 Task: Reply to email with the signature Angela Wright with the subject 'Request for a phone call' from softage.1@softage.net with the message 'Could you please provide feedback on the latest version of the website prototype?'
Action: Mouse moved to (1156, 279)
Screenshot: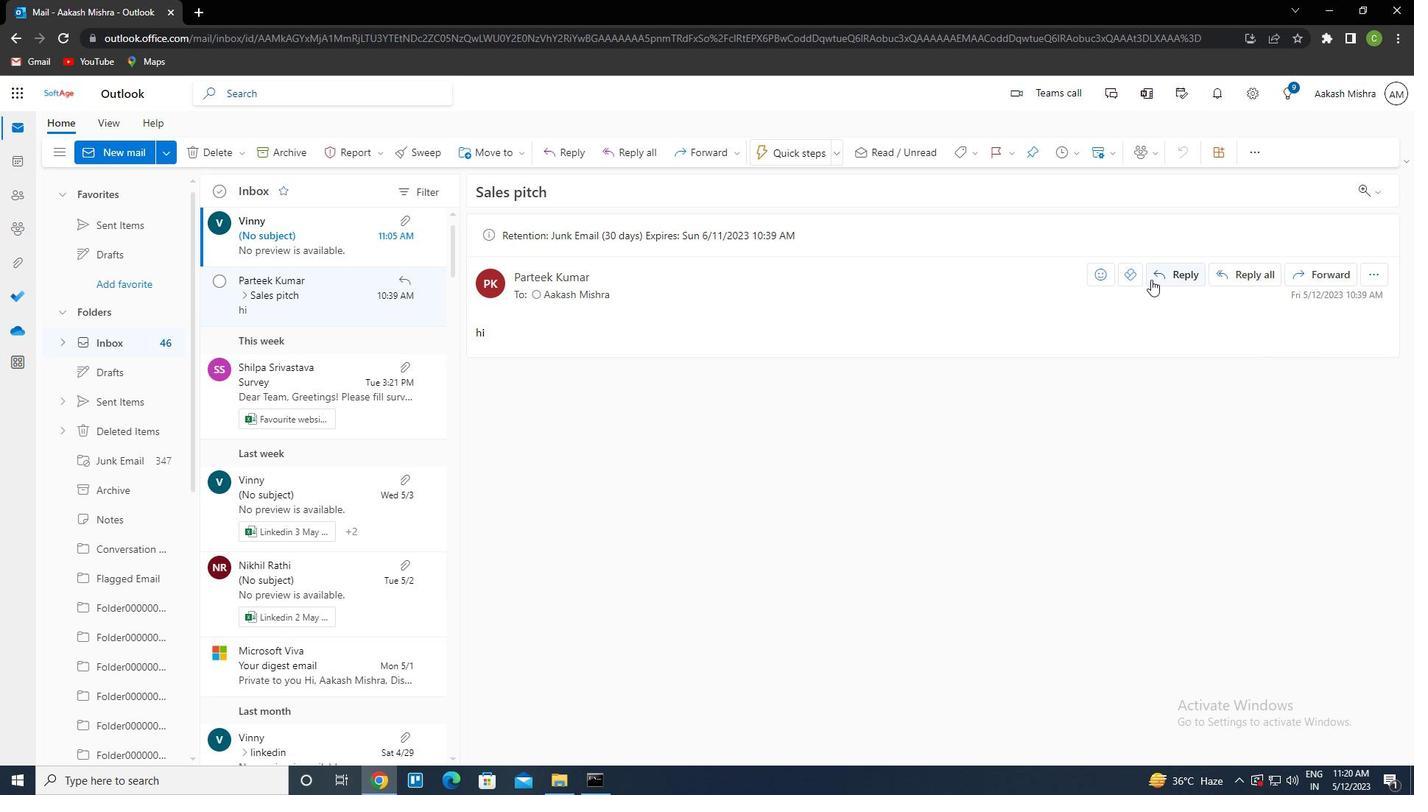 
Action: Mouse pressed left at (1156, 279)
Screenshot: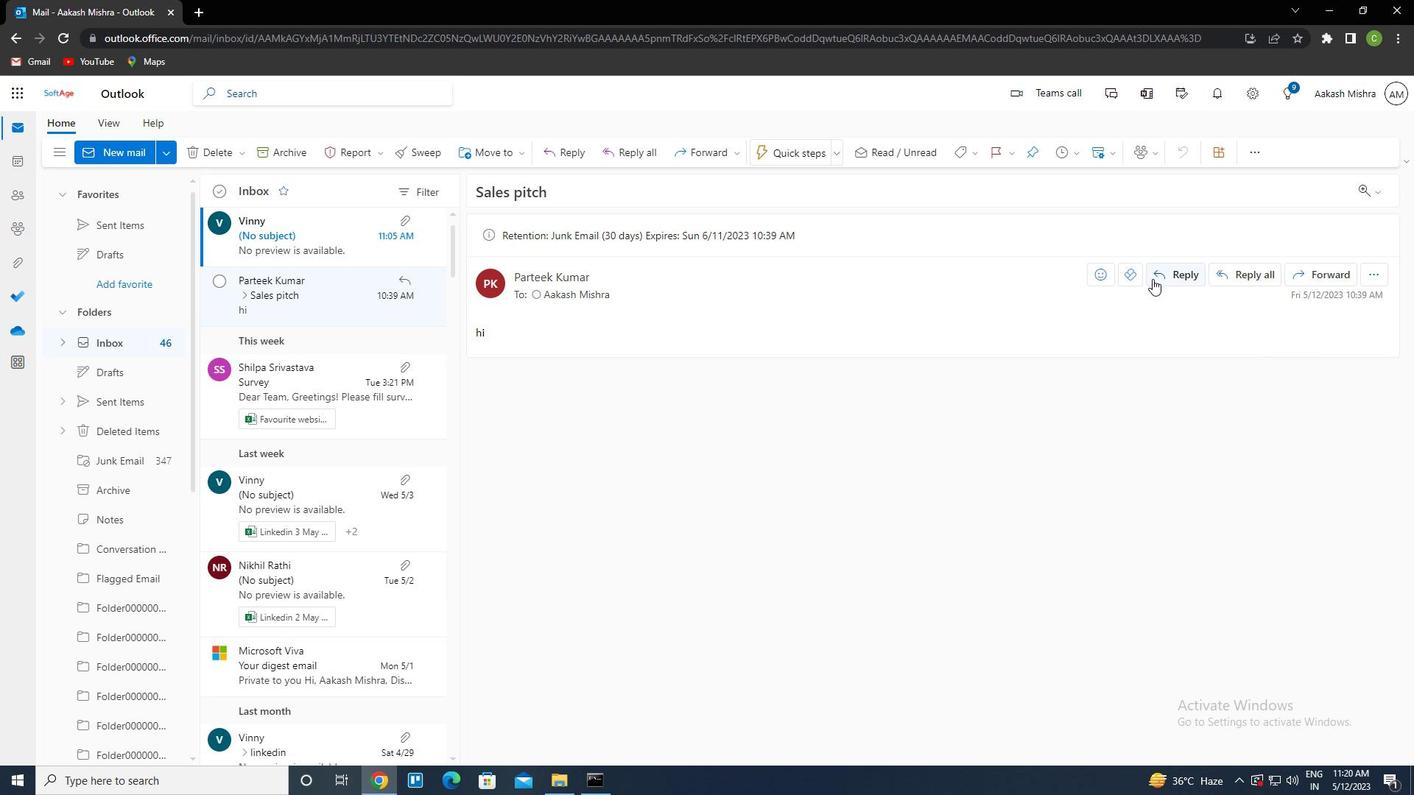 
Action: Mouse moved to (958, 155)
Screenshot: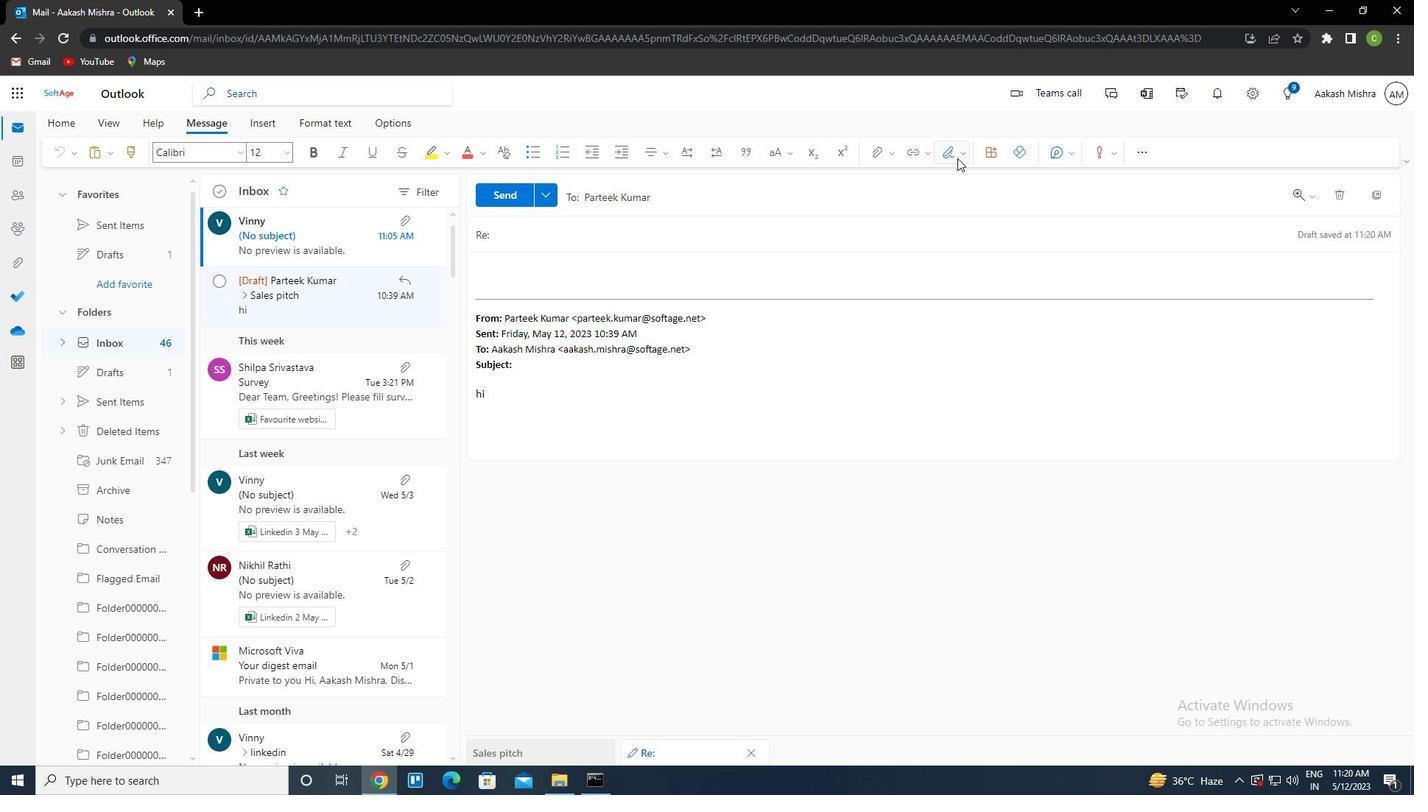 
Action: Mouse pressed left at (958, 155)
Screenshot: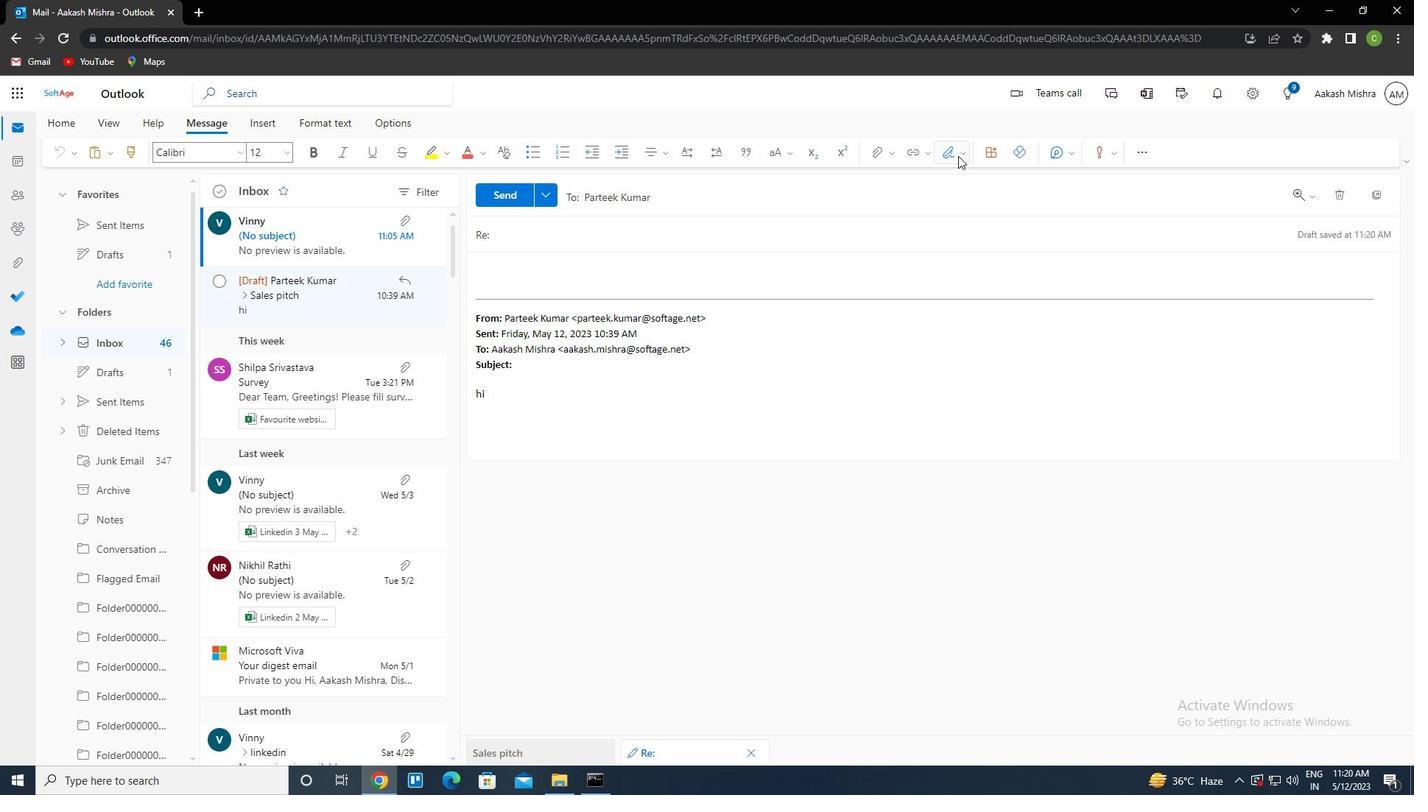 
Action: Mouse moved to (913, 452)
Screenshot: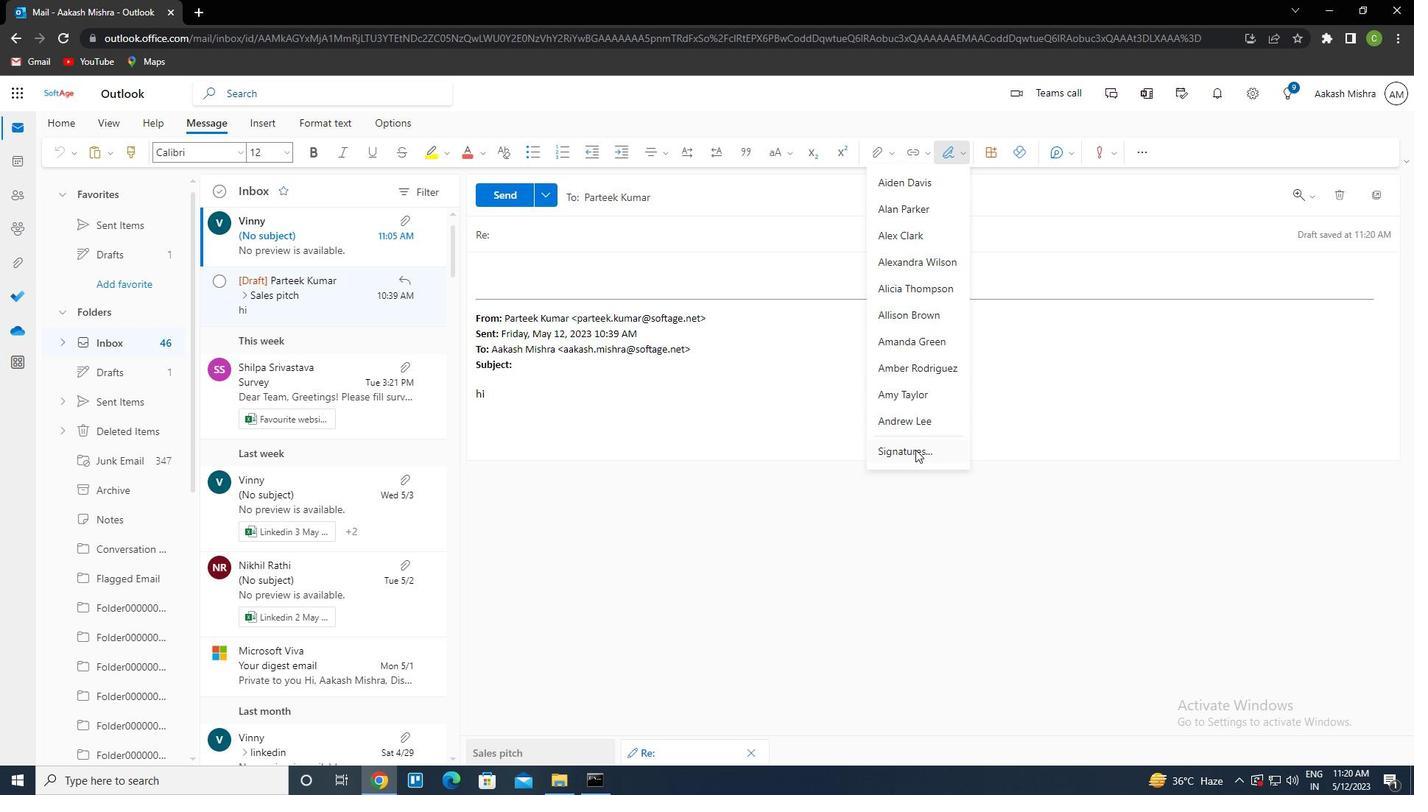 
Action: Mouse pressed left at (913, 452)
Screenshot: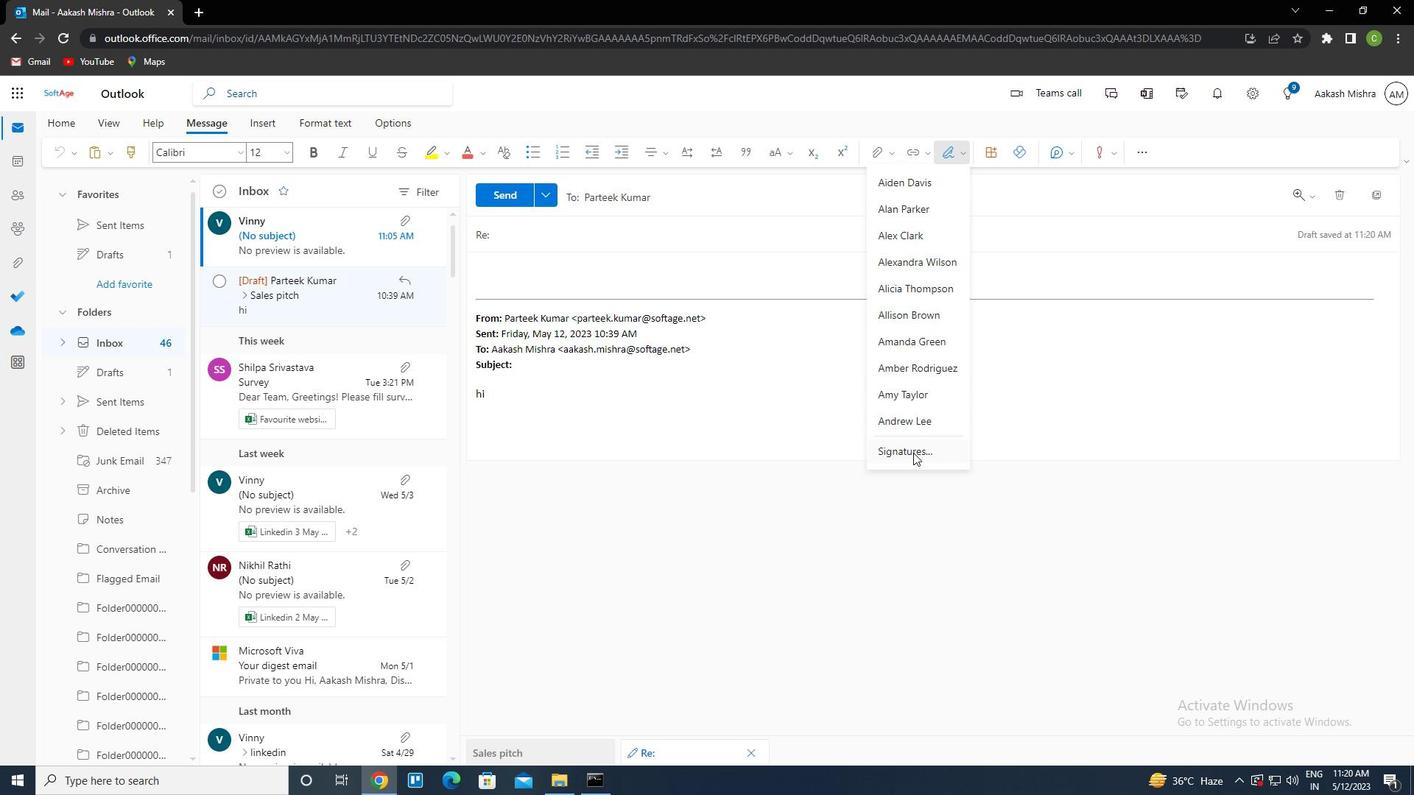 
Action: Mouse moved to (608, 240)
Screenshot: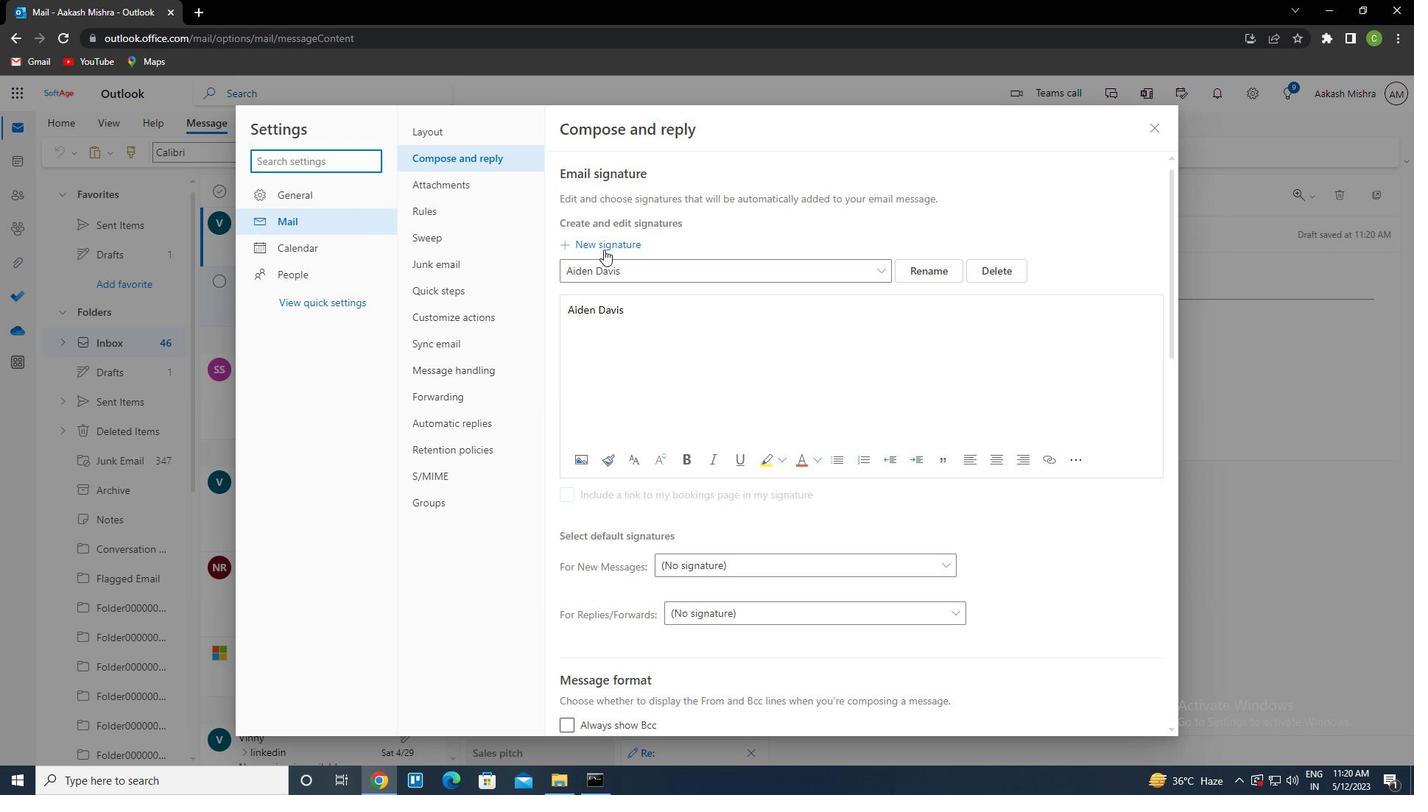 
Action: Mouse pressed left at (608, 240)
Screenshot: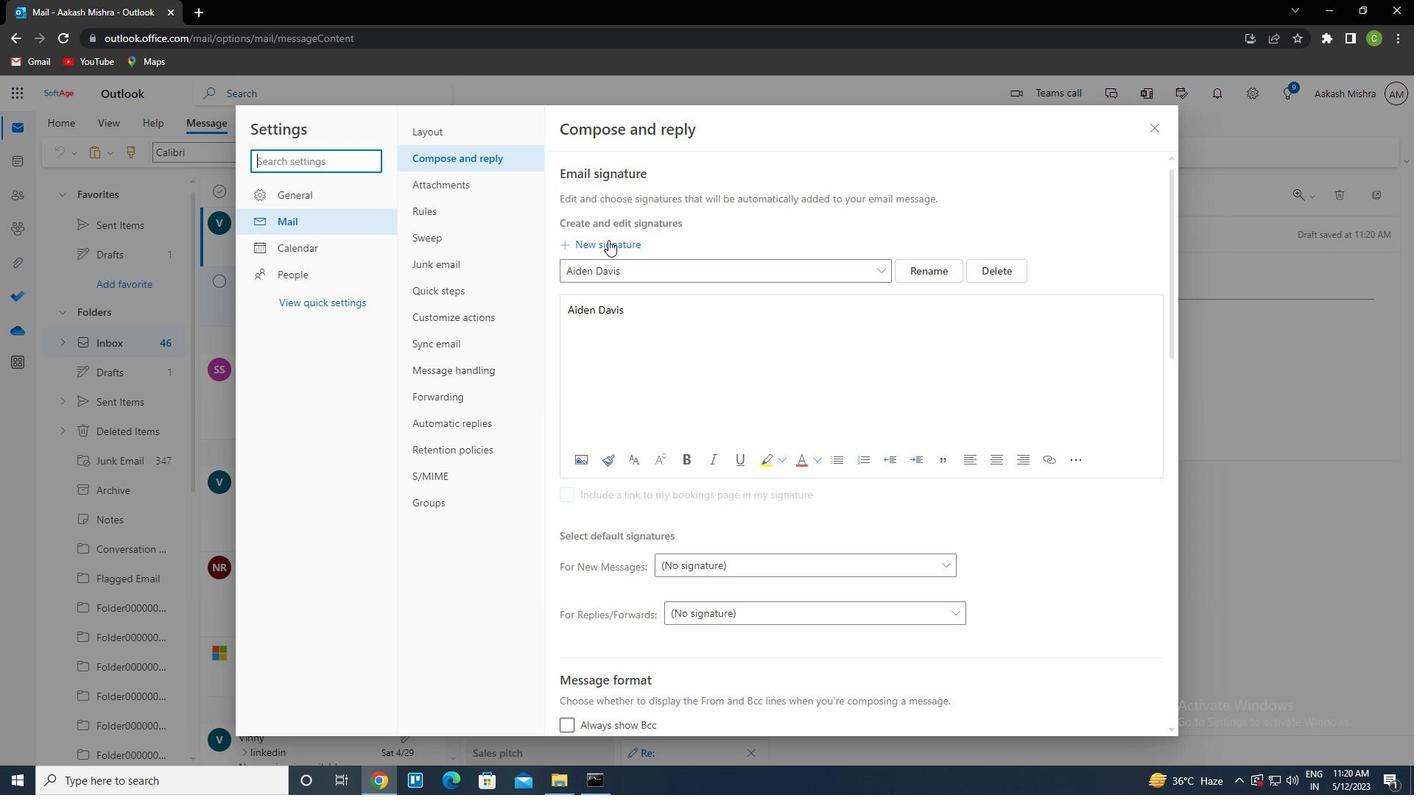 
Action: Mouse moved to (614, 268)
Screenshot: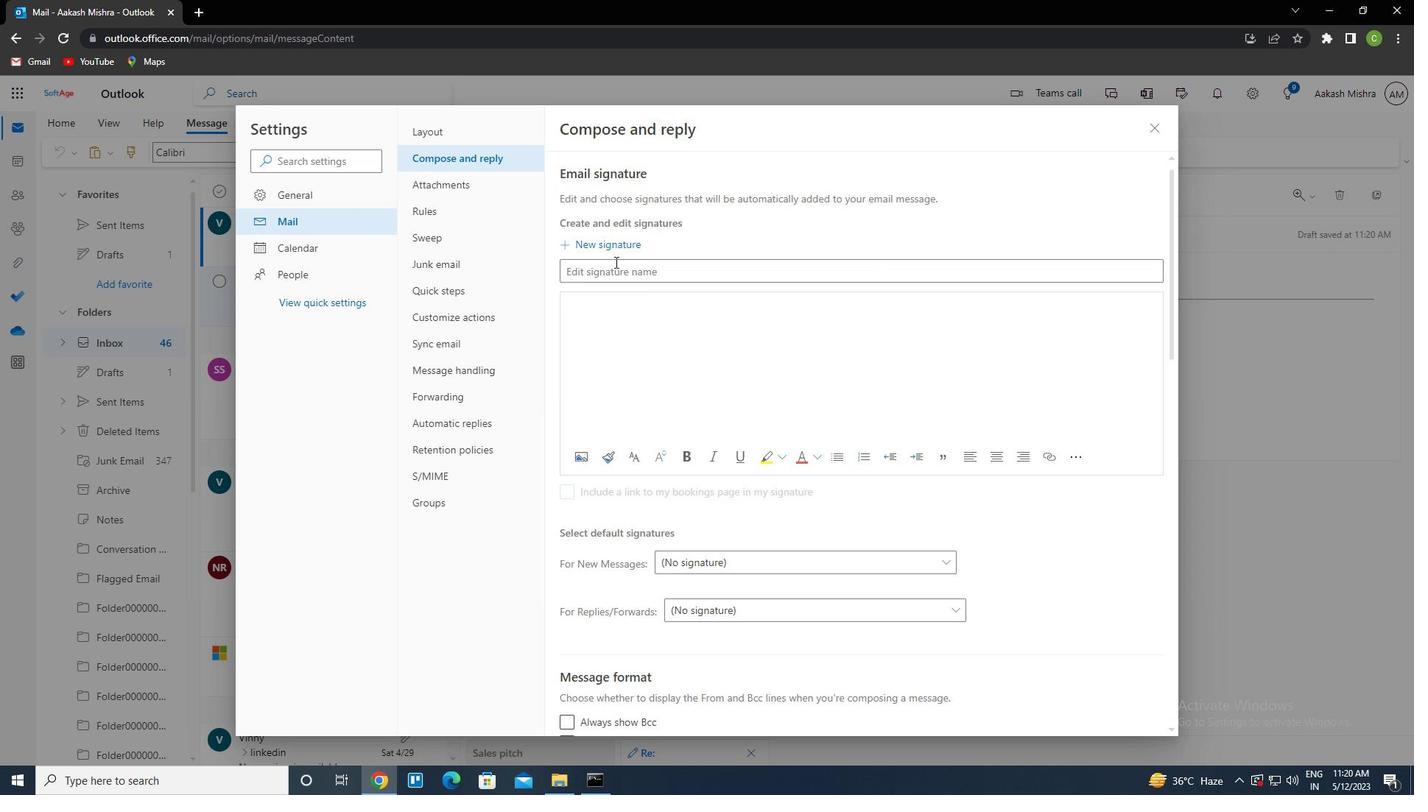 
Action: Mouse pressed left at (614, 268)
Screenshot: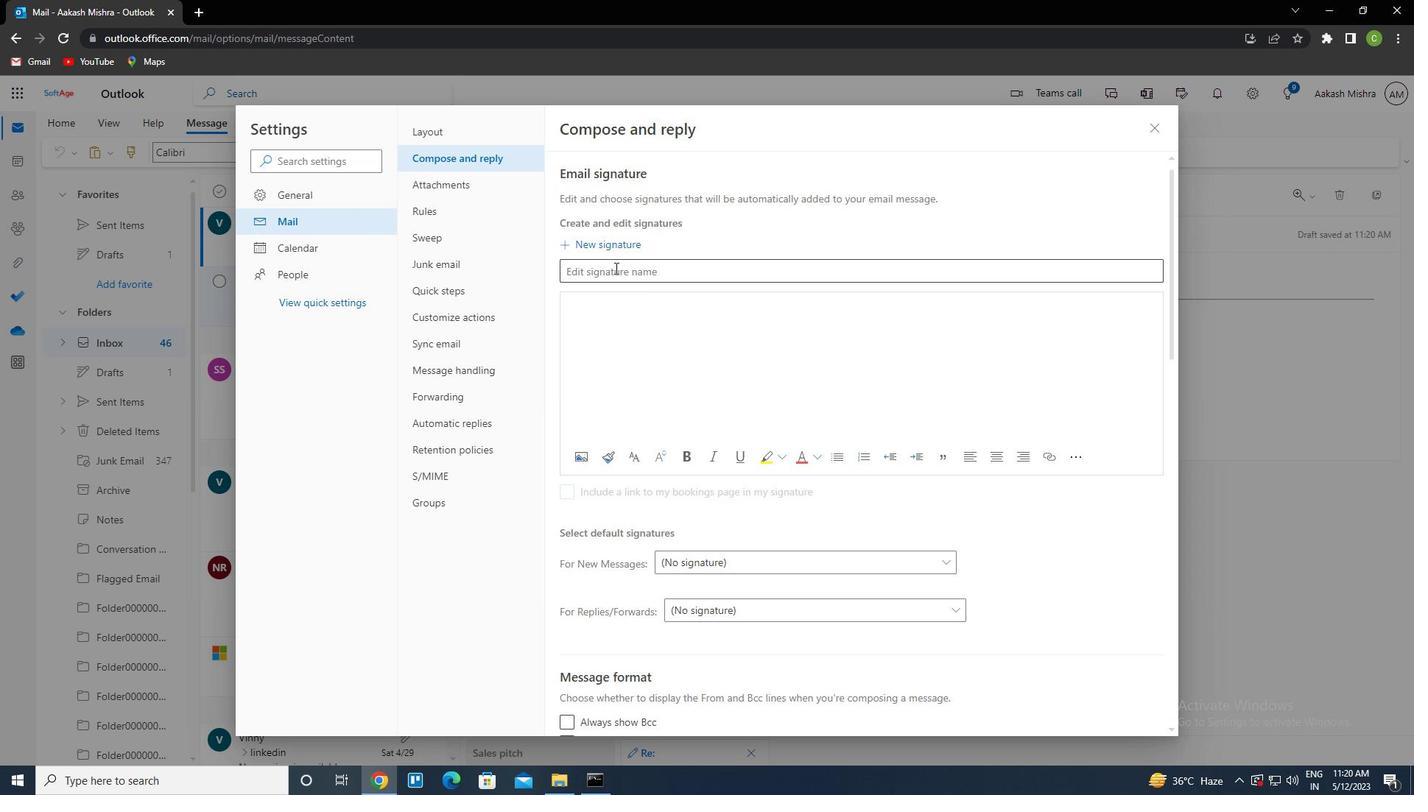 
Action: Mouse moved to (610, 267)
Screenshot: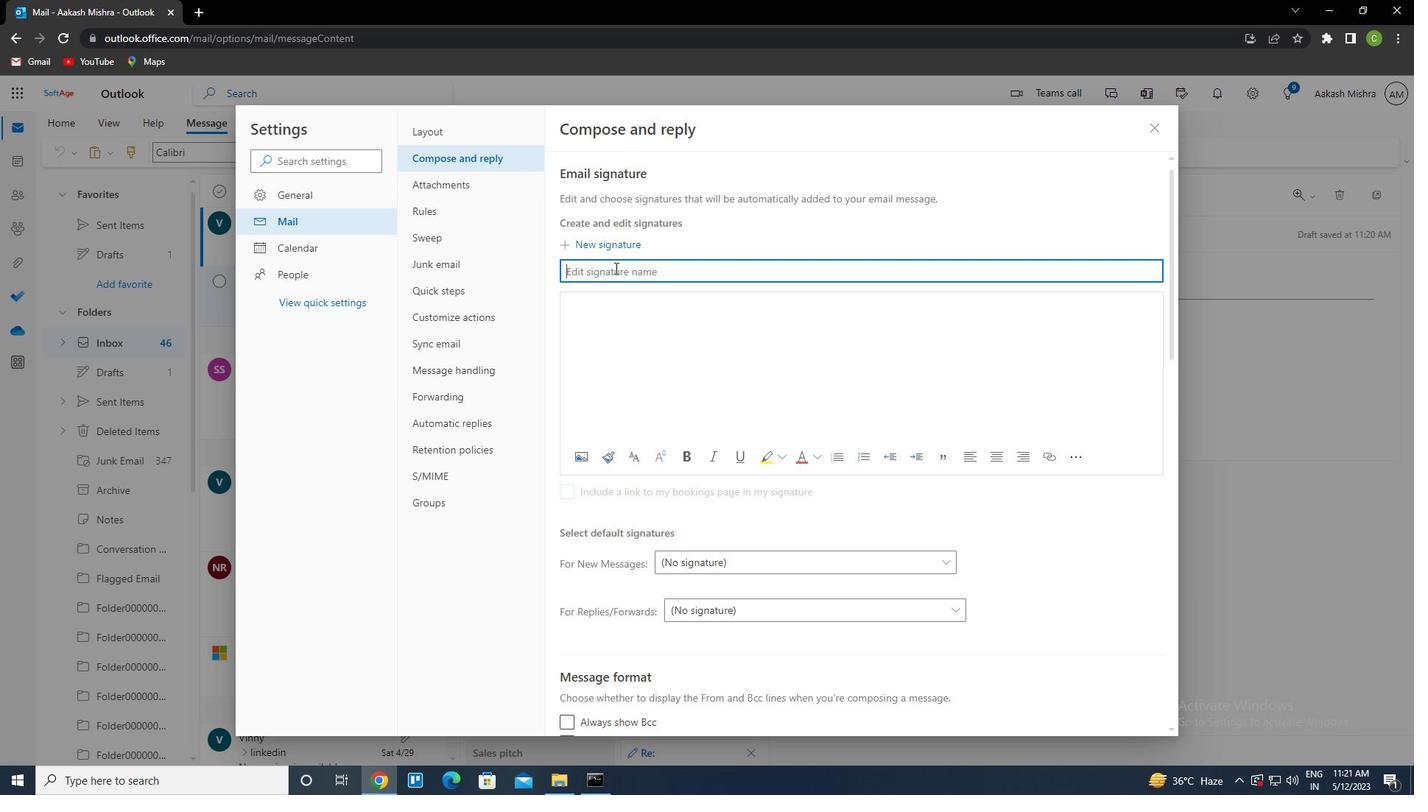 
Action: Key pressed <Key.caps_lock>a<Key.caps_lock>ngela<Key.space><Key.caps_lock>w<Key.caps_lock>right
Screenshot: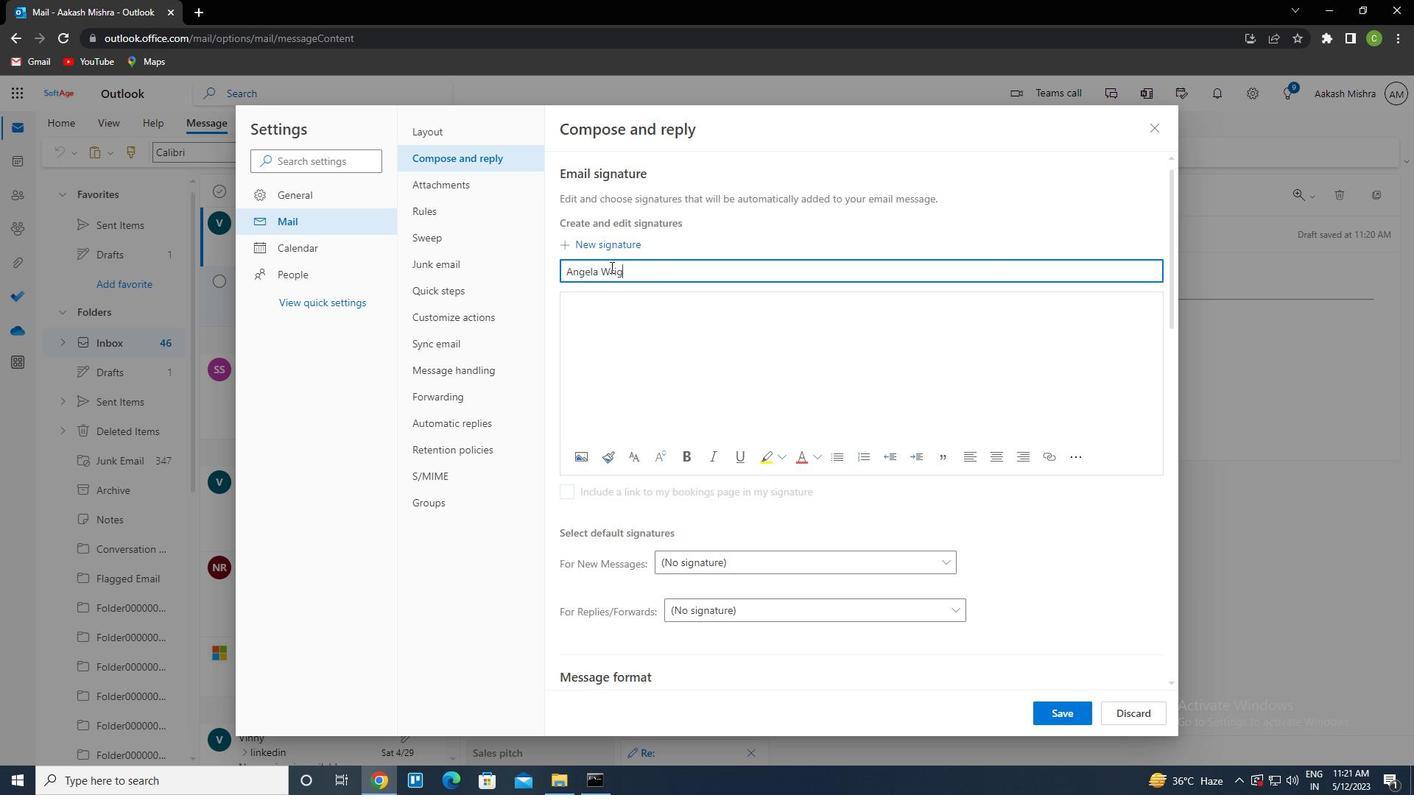 
Action: Mouse moved to (639, 311)
Screenshot: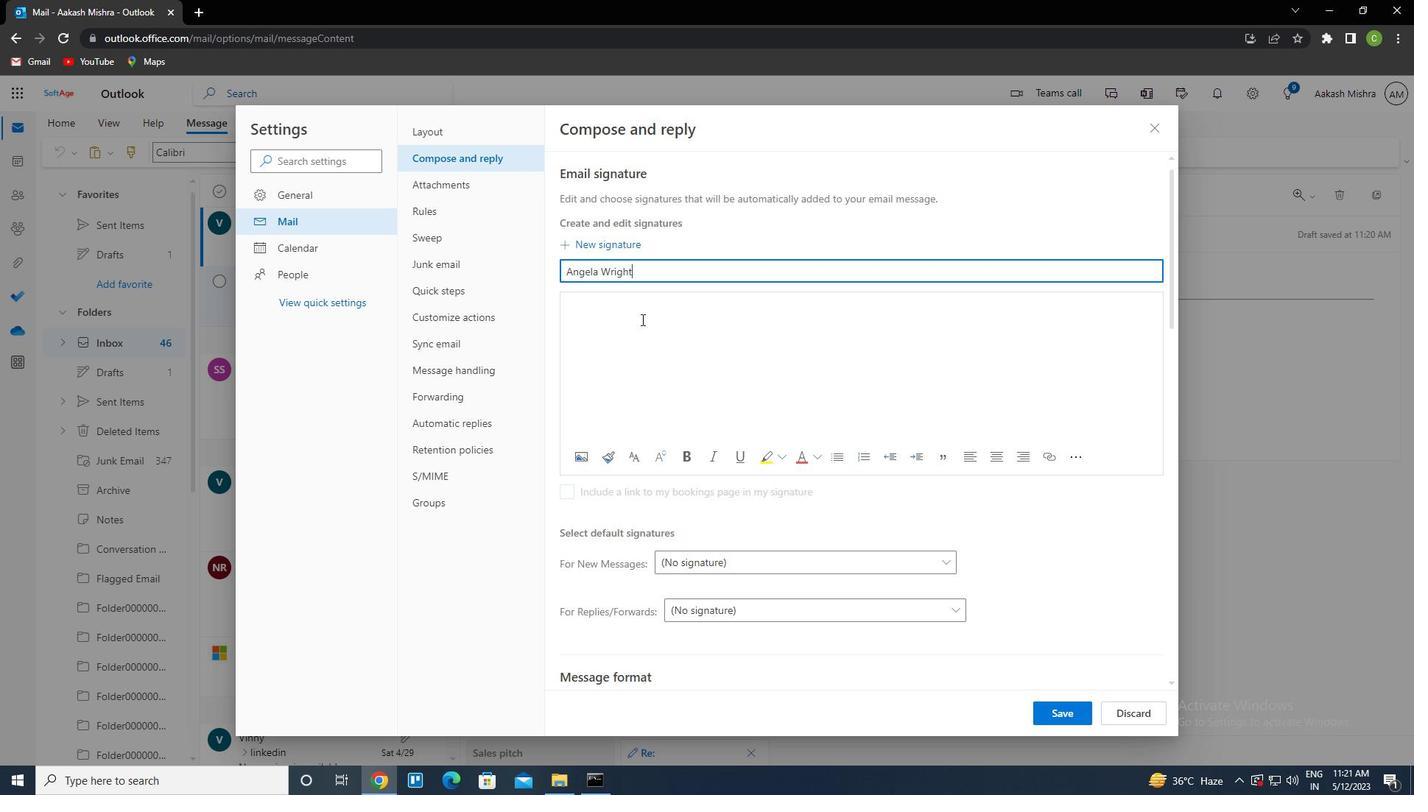 
Action: Mouse pressed left at (639, 311)
Screenshot: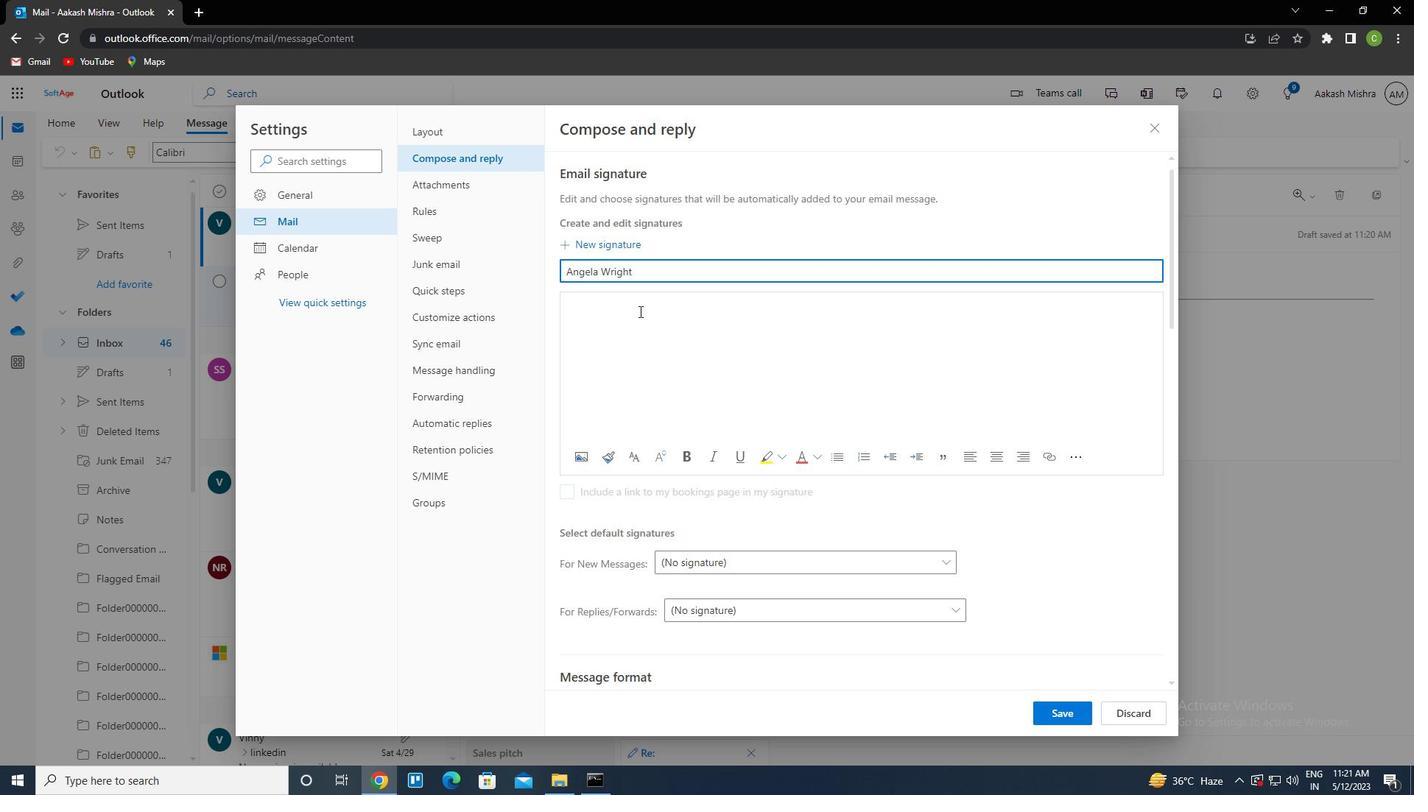 
Action: Key pressed <Key.caps_lock>a<Key.caps_lock>ngela<Key.space><Key.caps_lock>w<Key.caps_lock>right
Screenshot: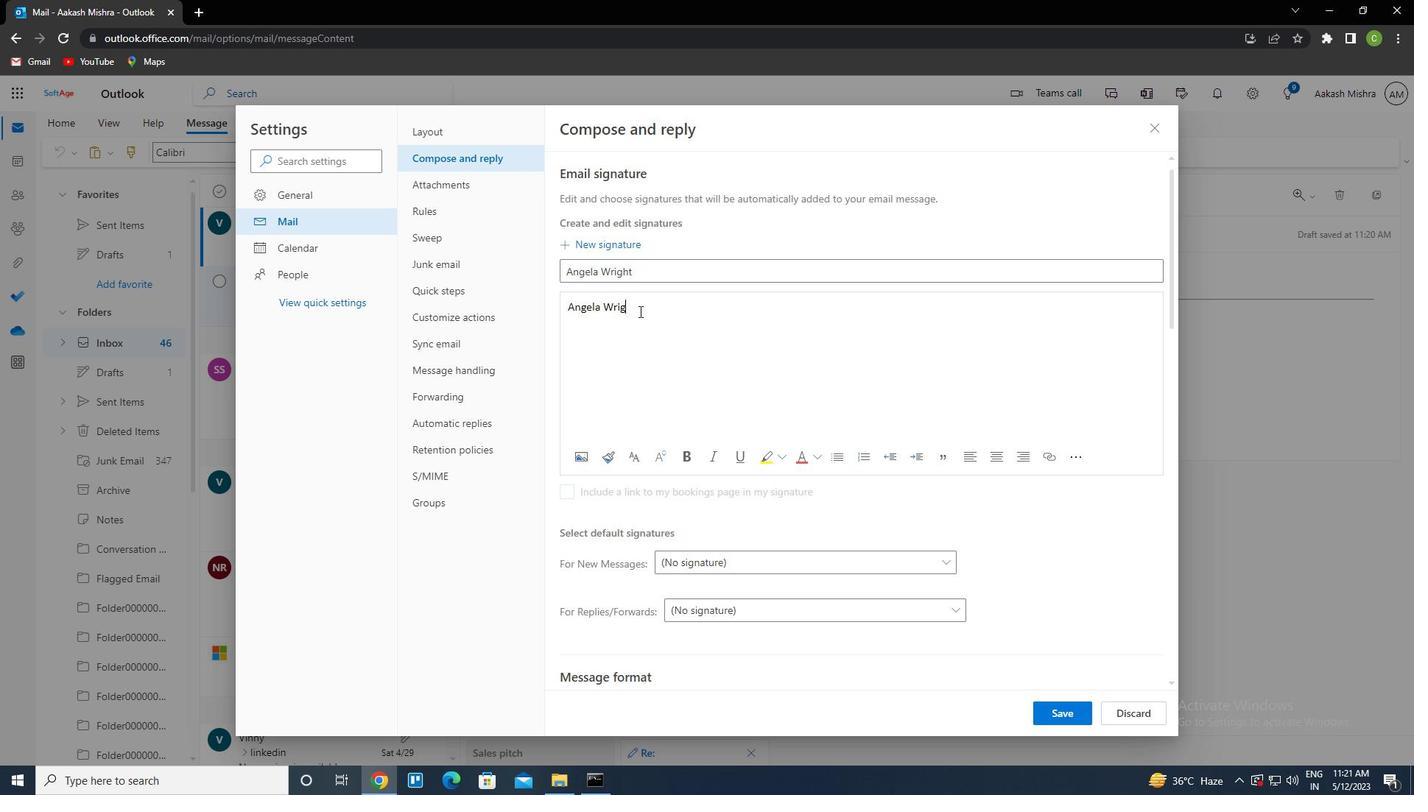 
Action: Mouse moved to (1047, 708)
Screenshot: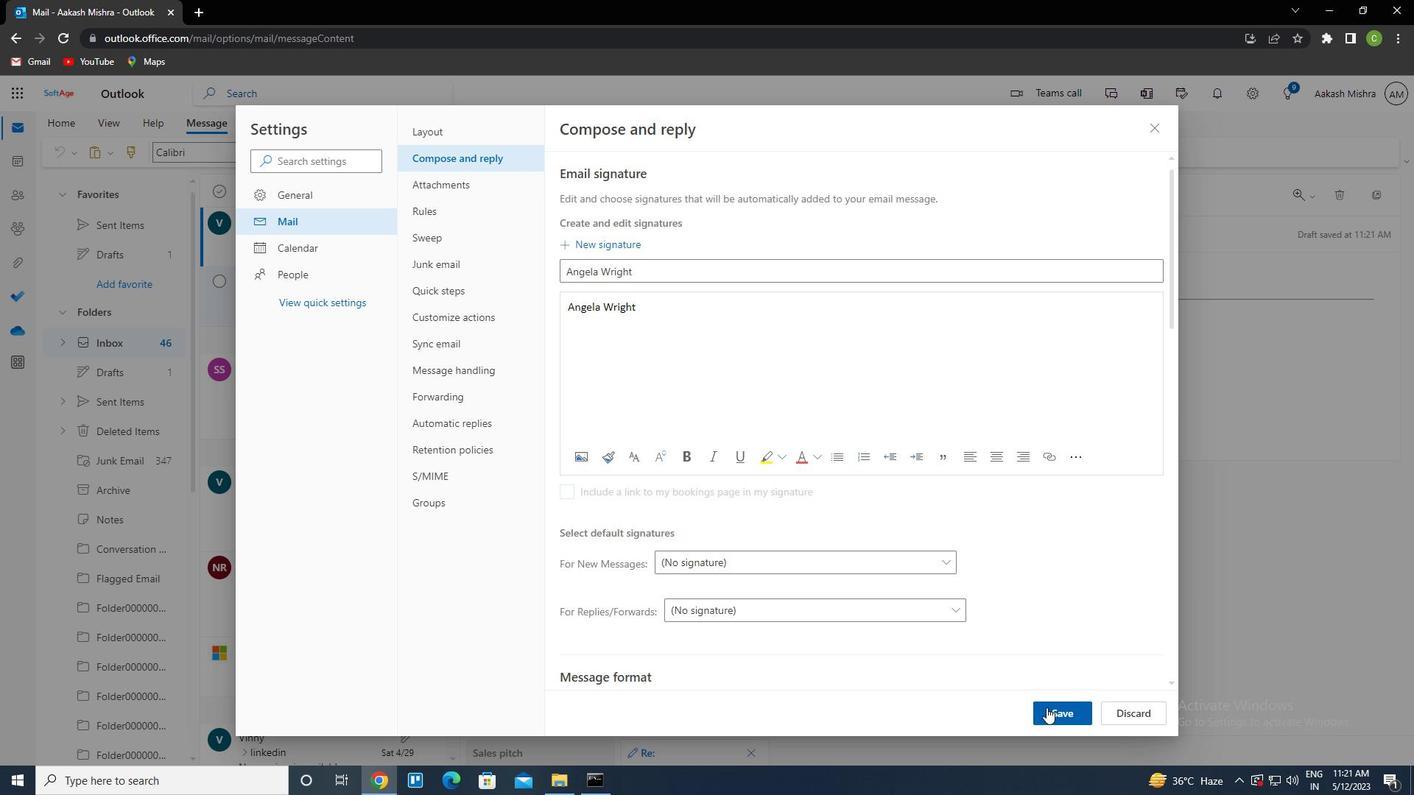 
Action: Mouse pressed left at (1047, 708)
Screenshot: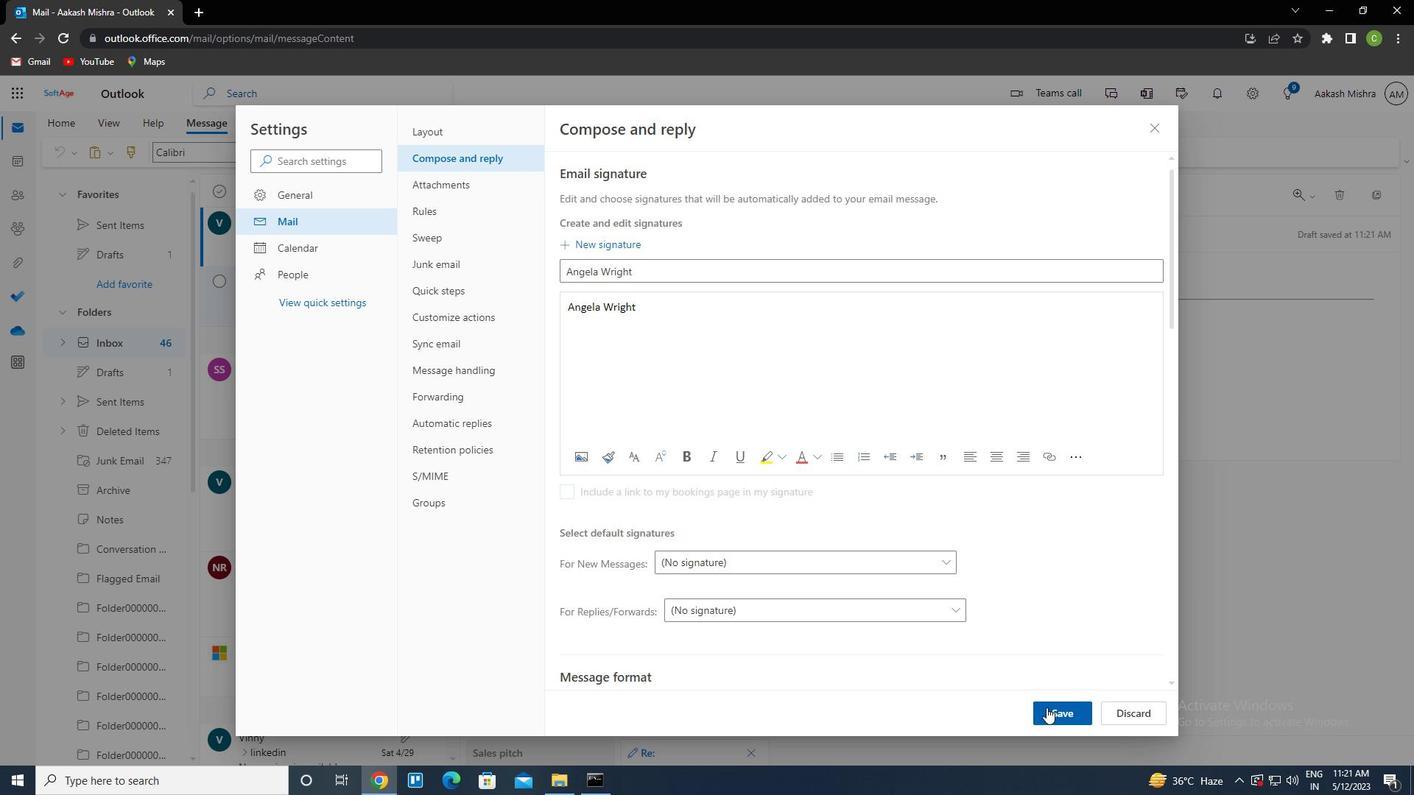 
Action: Mouse moved to (1149, 128)
Screenshot: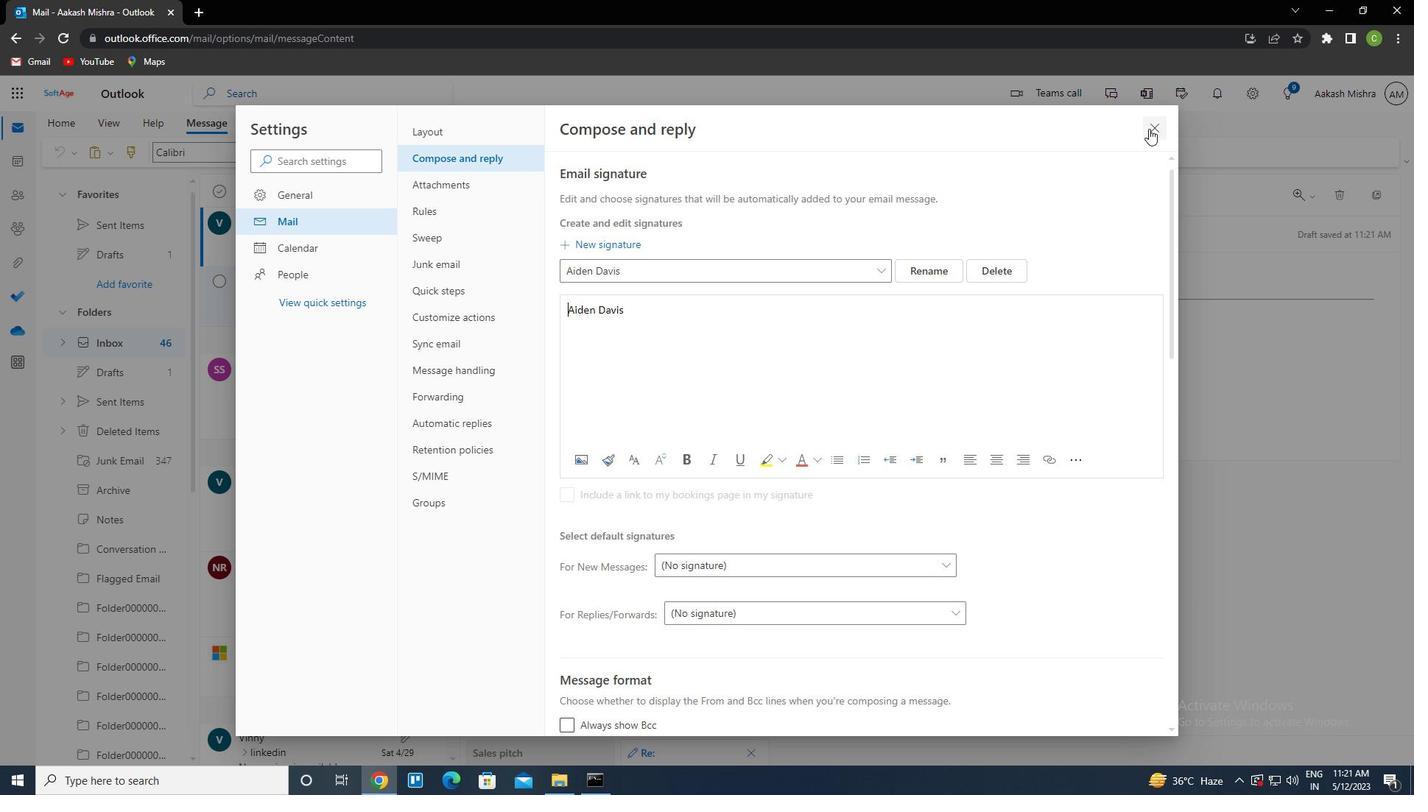 
Action: Mouse pressed left at (1149, 128)
Screenshot: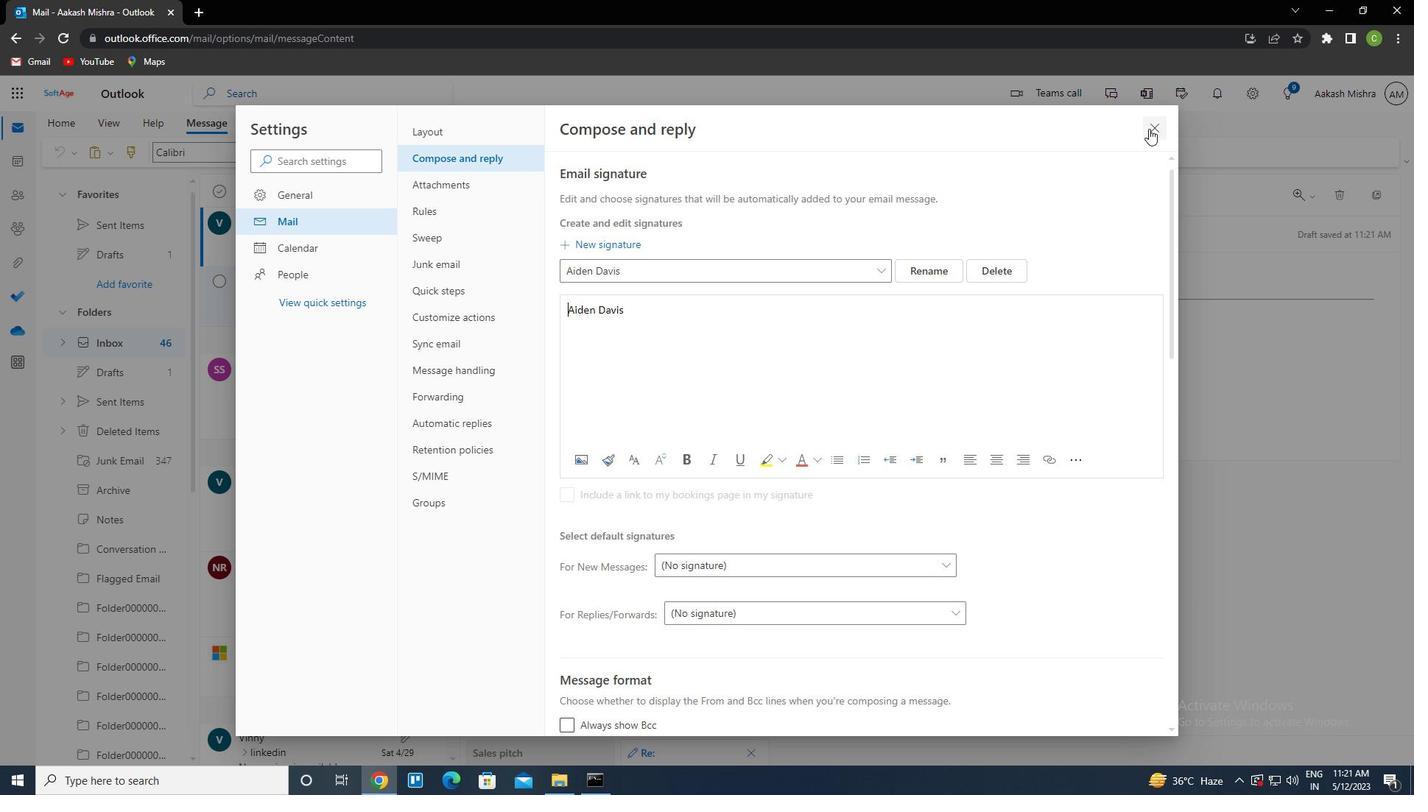 
Action: Mouse moved to (949, 150)
Screenshot: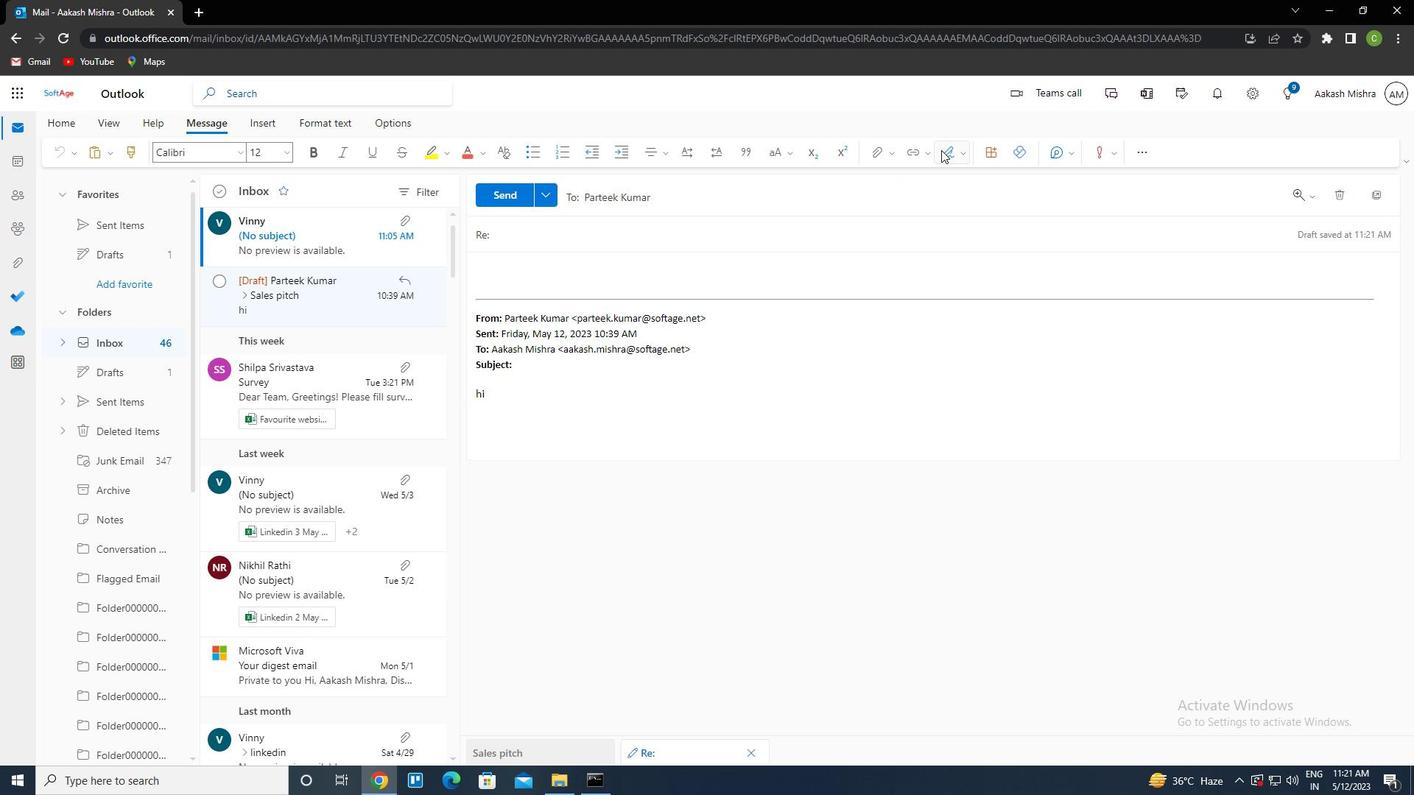 
Action: Mouse pressed left at (949, 150)
Screenshot: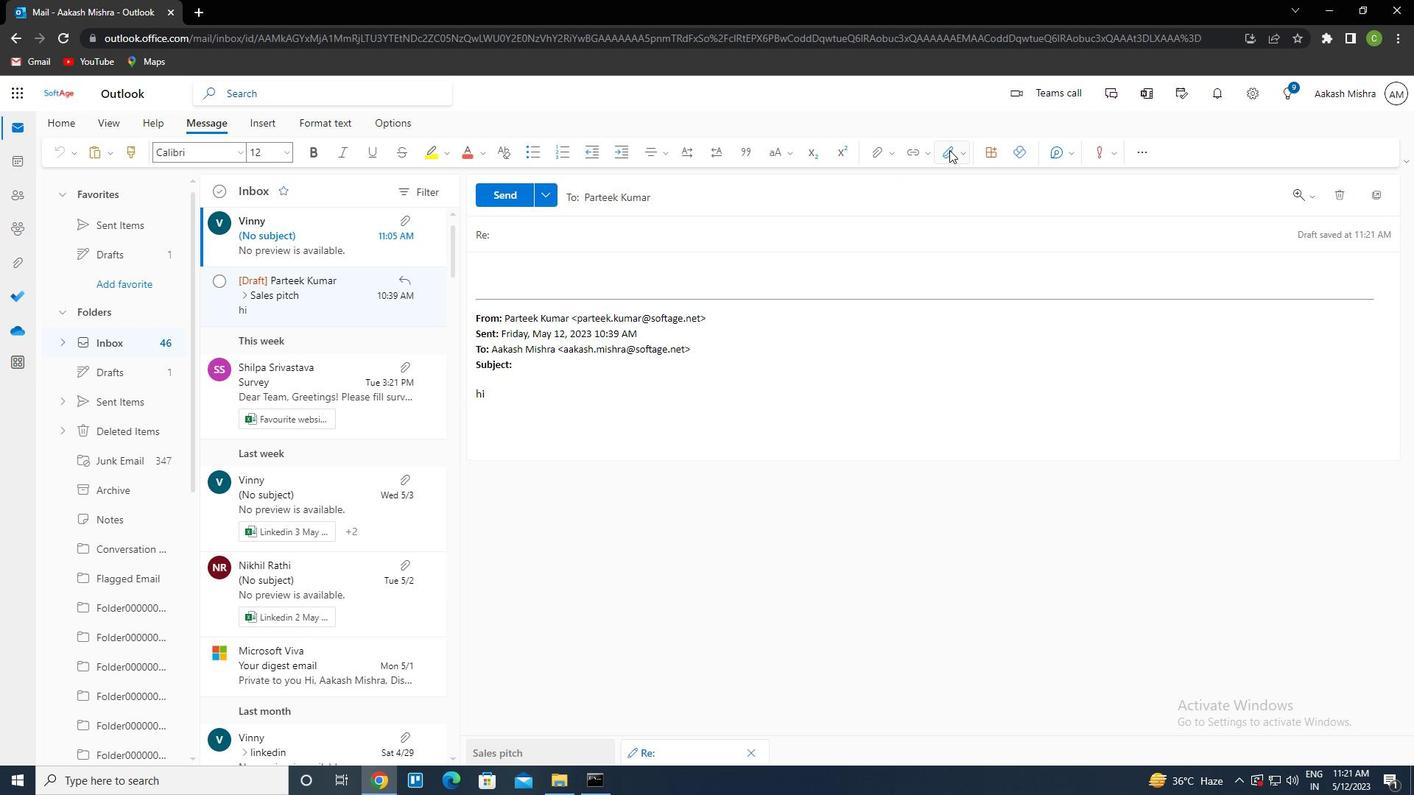 
Action: Mouse moved to (933, 455)
Screenshot: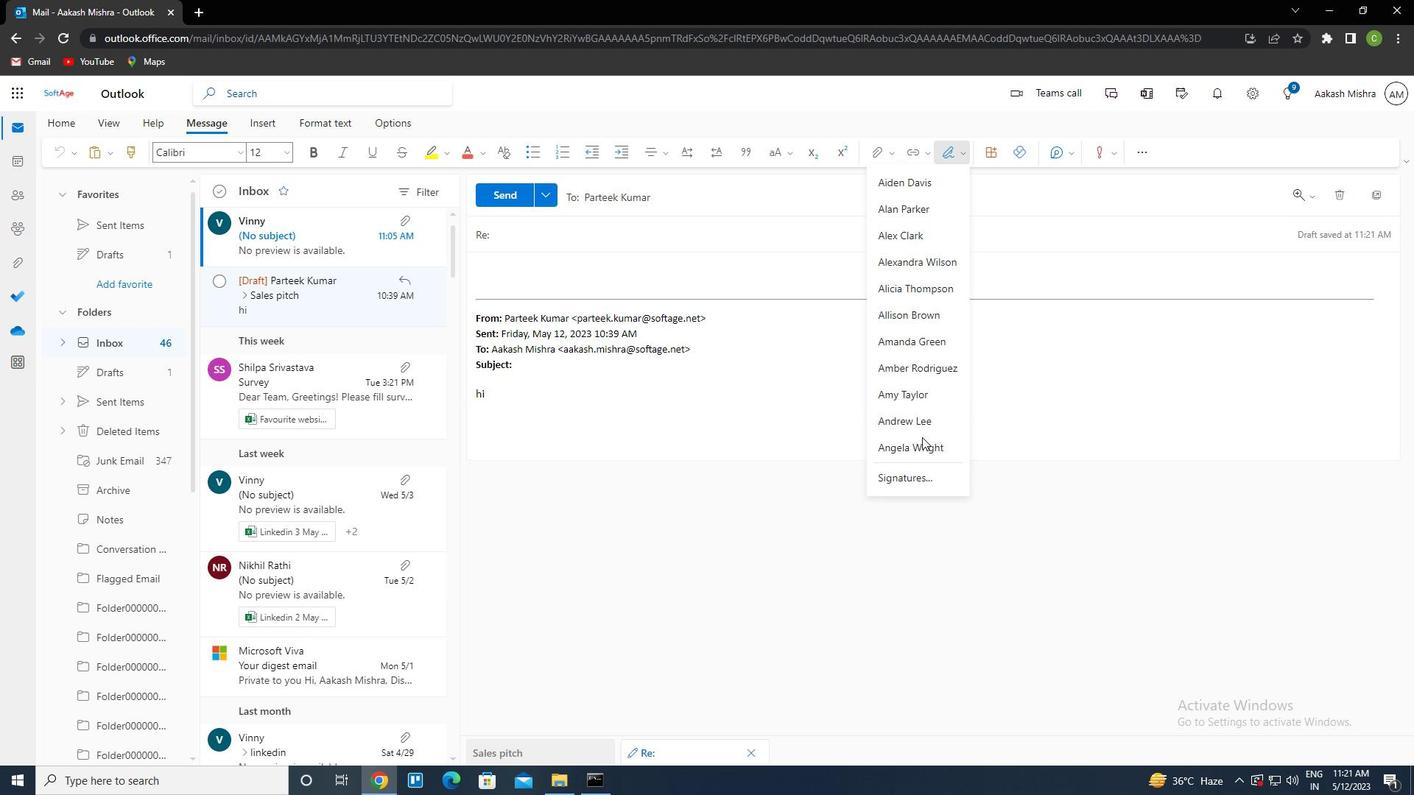 
Action: Mouse pressed left at (933, 455)
Screenshot: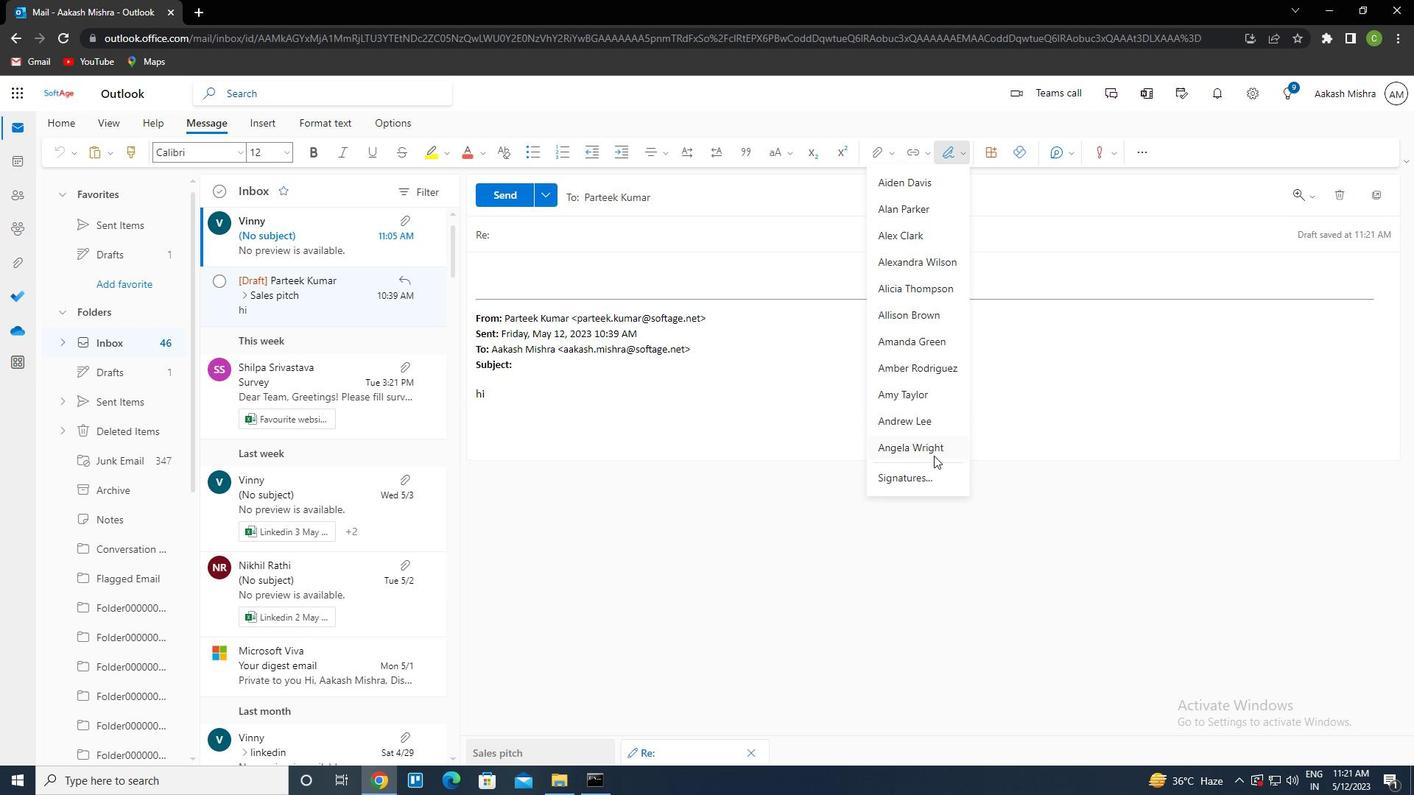 
Action: Mouse moved to (515, 233)
Screenshot: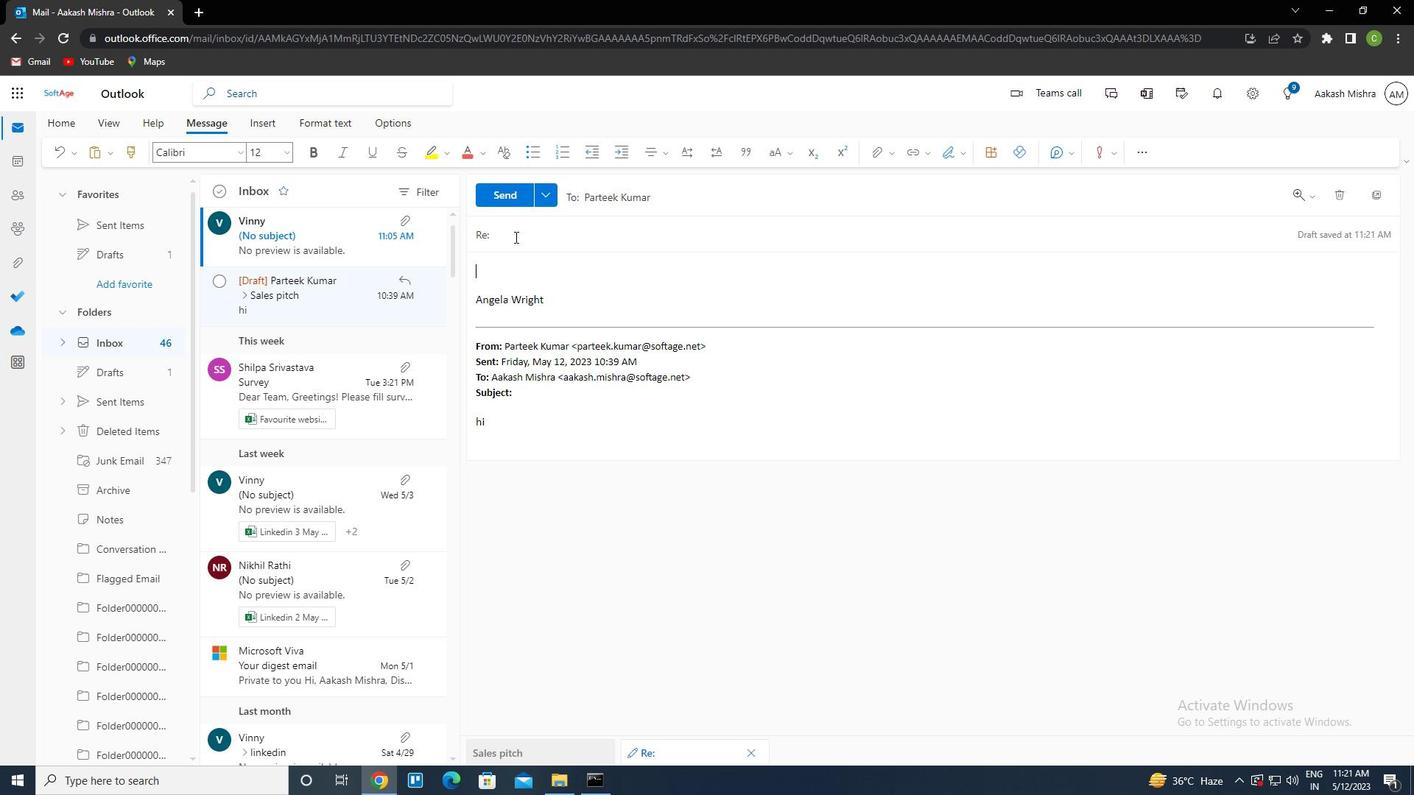 
Action: Mouse pressed left at (515, 233)
Screenshot: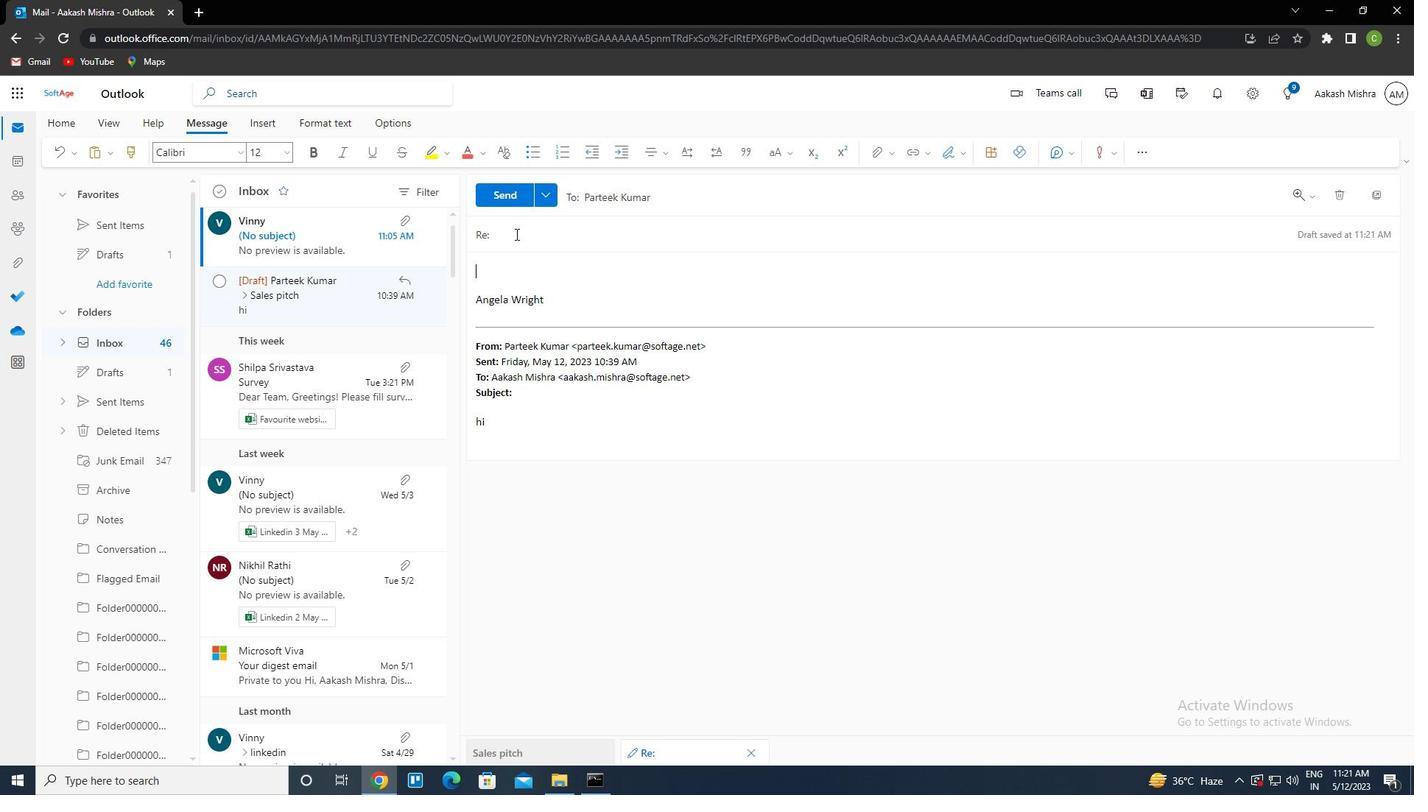 
Action: Key pressed <Key.caps_lock>r<Key.caps_lock>equest<Key.space>for<Key.space>the<Key.space><Key.backspace><Key.backspace><Key.backspace><Key.backspace>a<Key.space>phone<Key.space>call
Screenshot: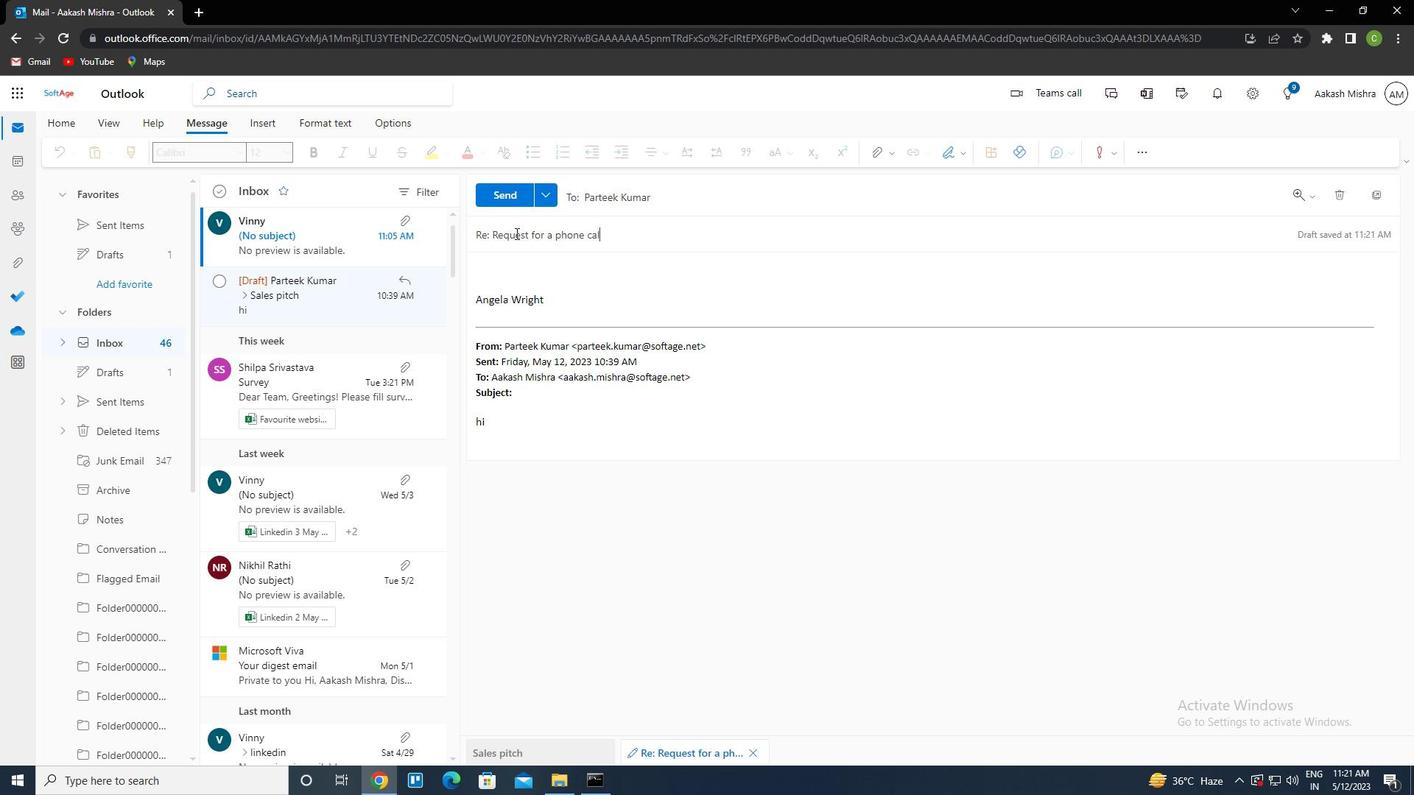 
Action: Mouse moved to (539, 258)
Screenshot: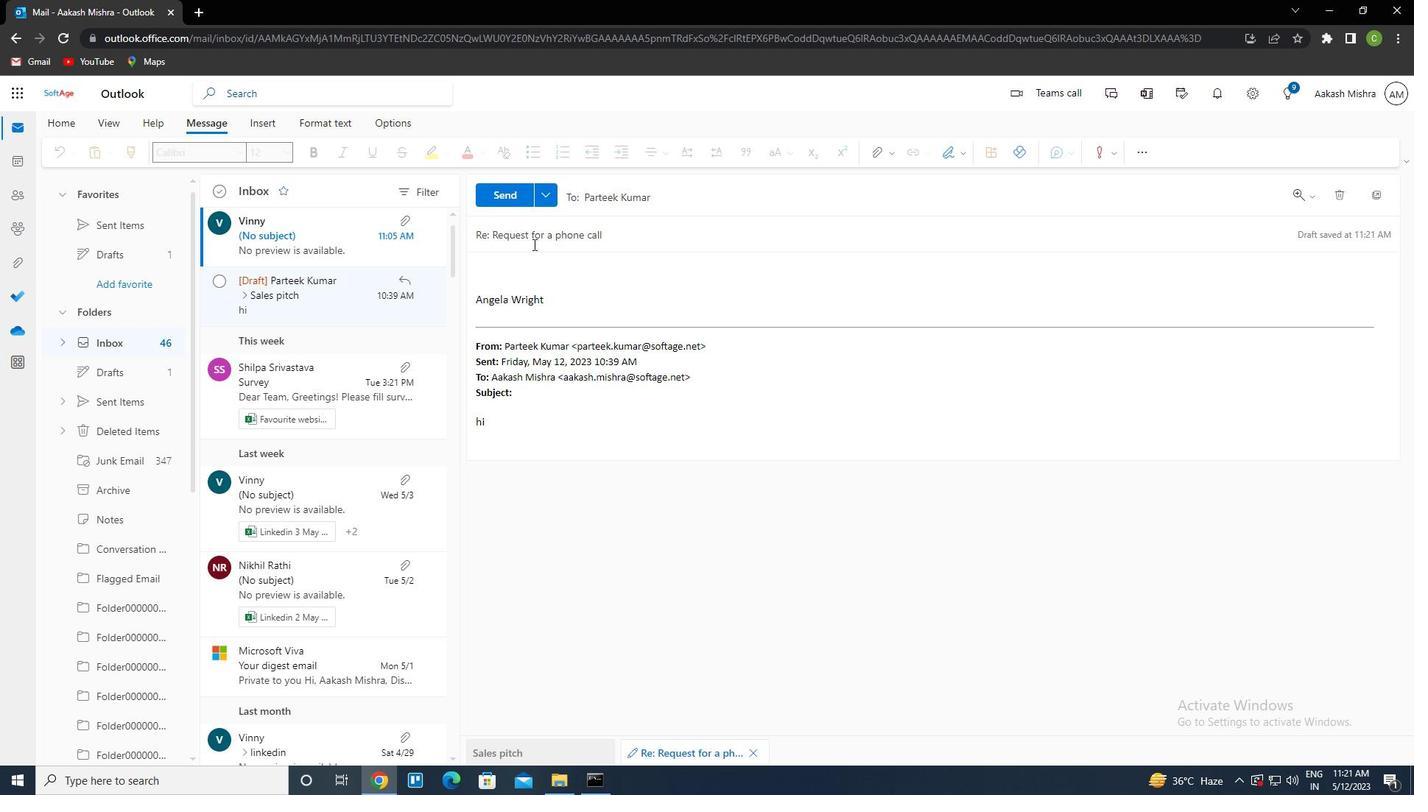 
Action: Mouse pressed left at (539, 258)
Screenshot: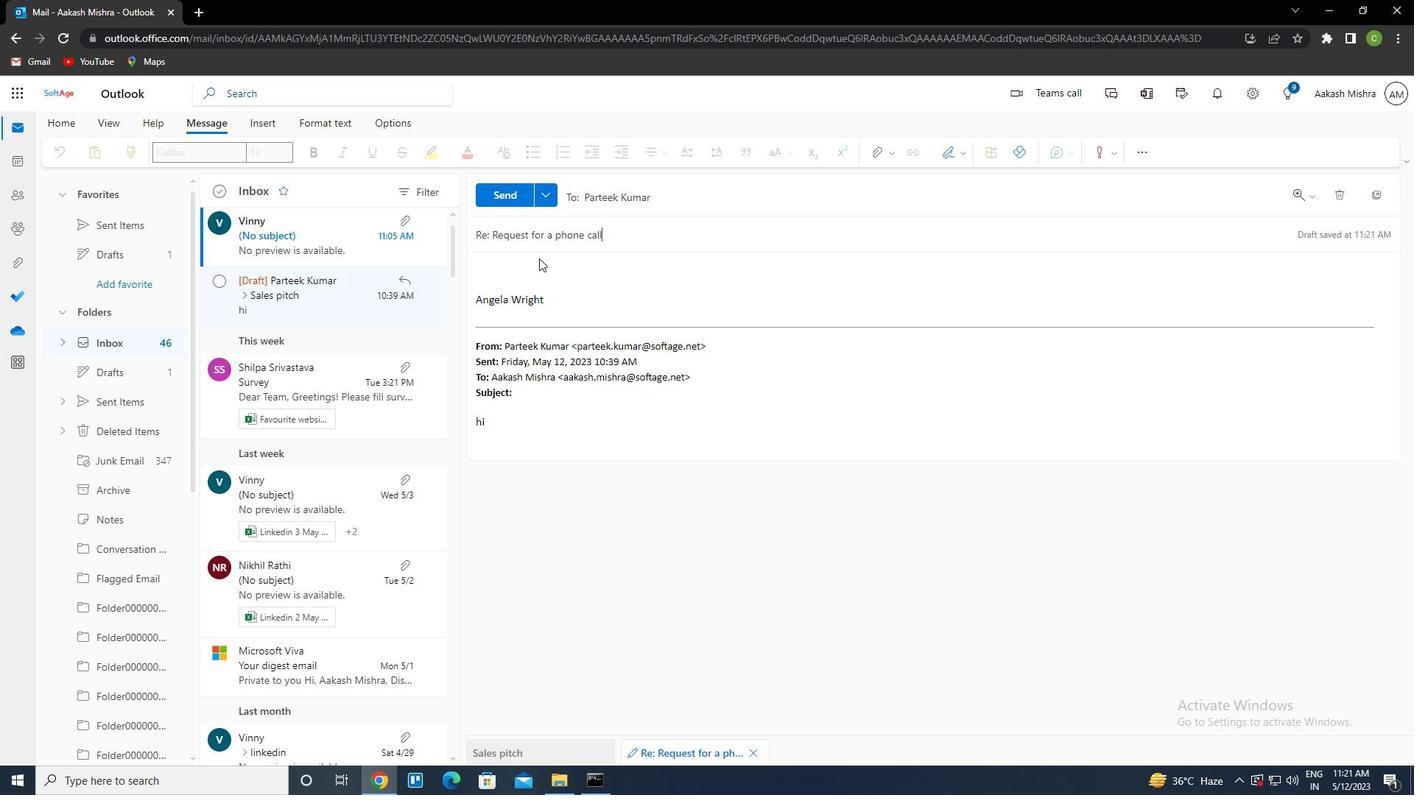 
Action: Mouse moved to (511, 273)
Screenshot: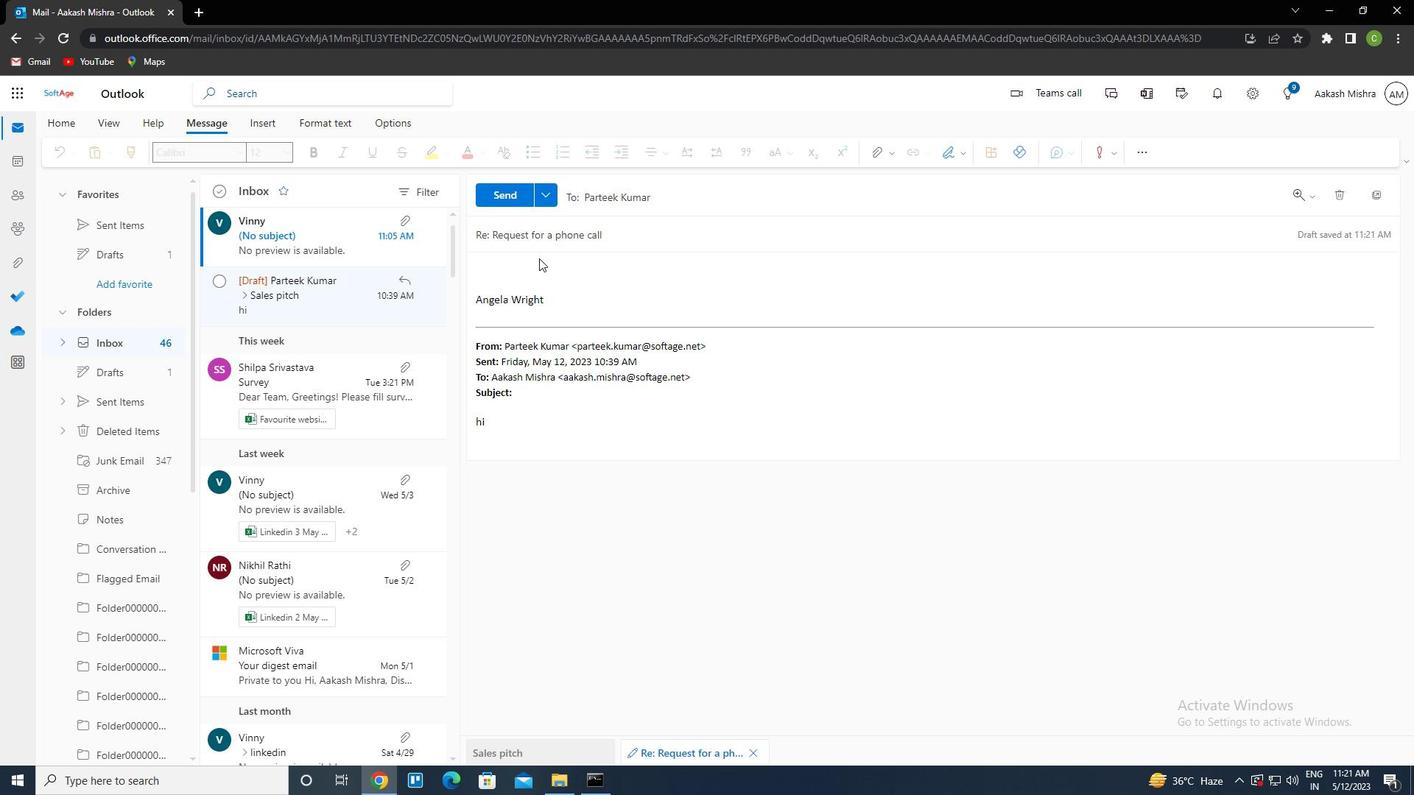 
Action: Mouse pressed left at (511, 273)
Screenshot: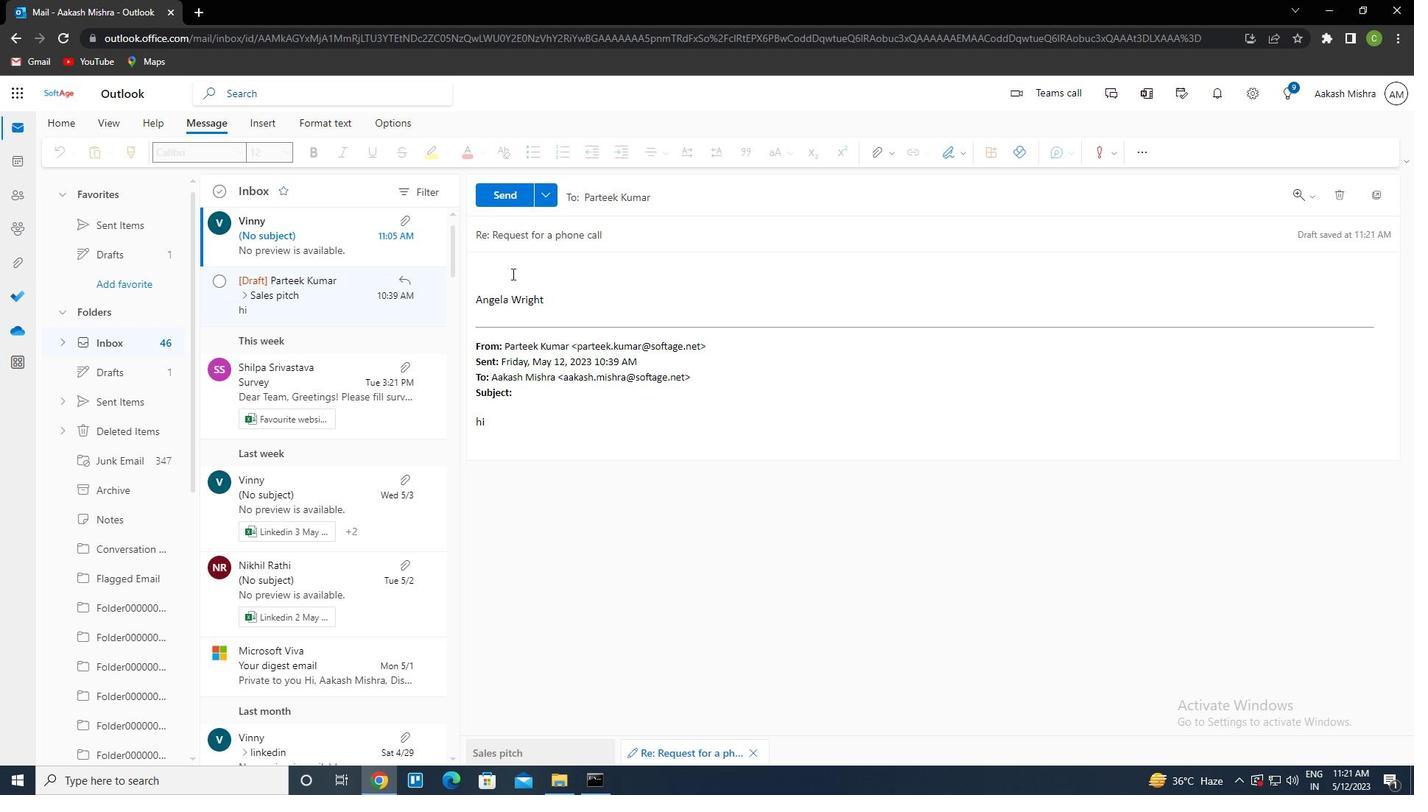 
Action: Key pressed <Key.caps_lock>c<Key.caps_lock>ould<Key.space>you<Key.space>please<Key.space>provide<Key.space>feedbavk<Key.backspace><Key.backspace>ck<Key.space>on<Key.space>the<Key.space>latest<Key.space>version<Key.space>oft<Key.backspace><Key.space>the<Key.space>website<Key.space>phototype
Screenshot: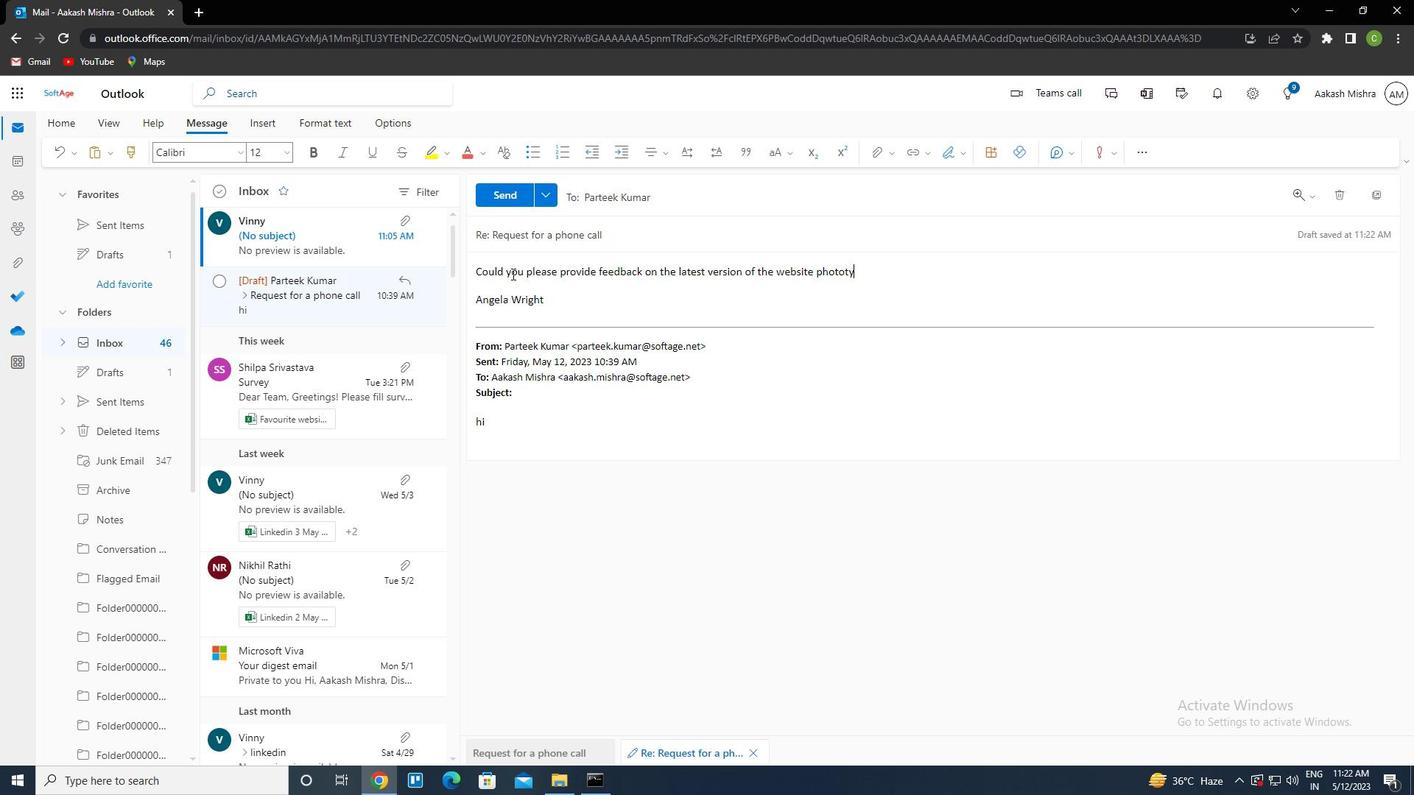 
Action: Mouse moved to (501, 192)
Screenshot: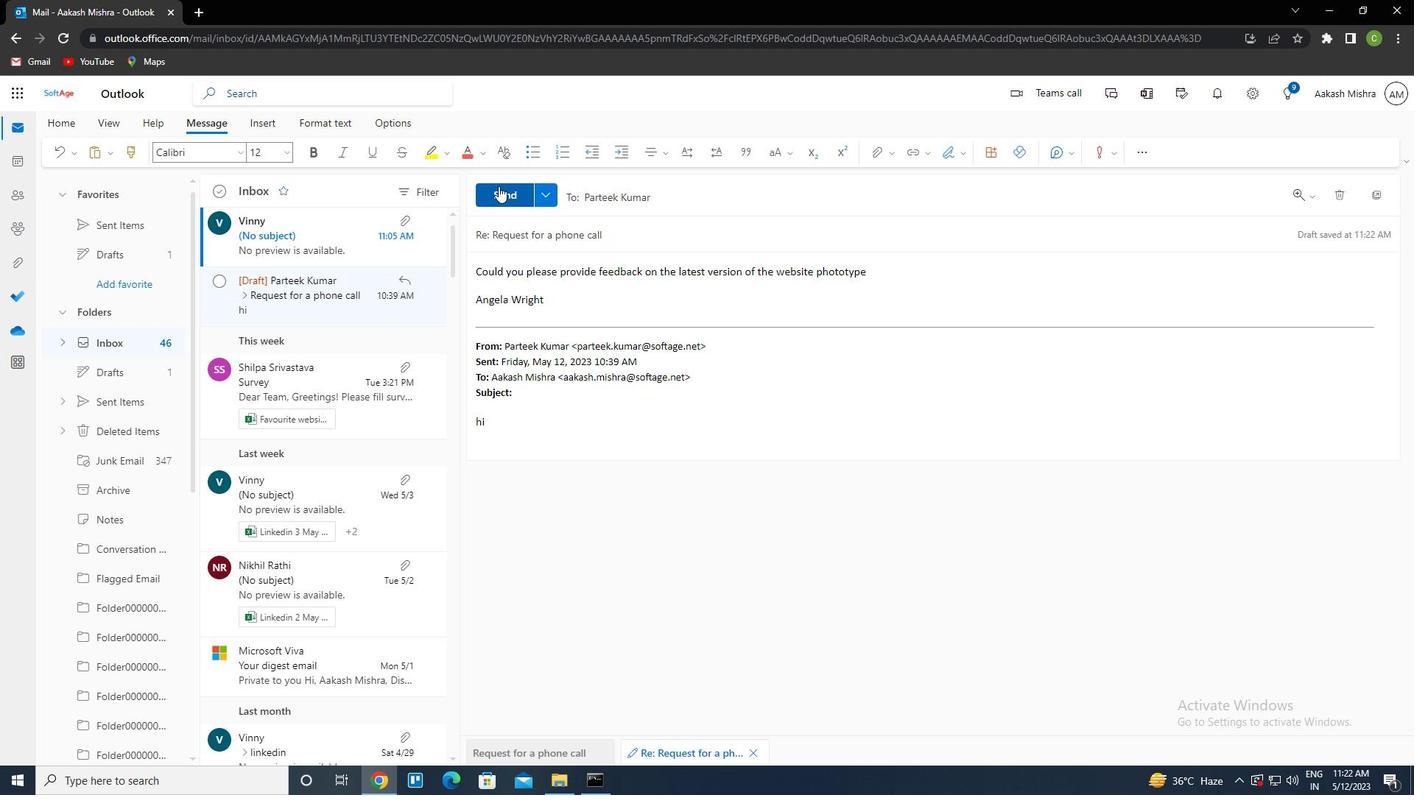 
Action: Mouse pressed left at (501, 192)
Screenshot: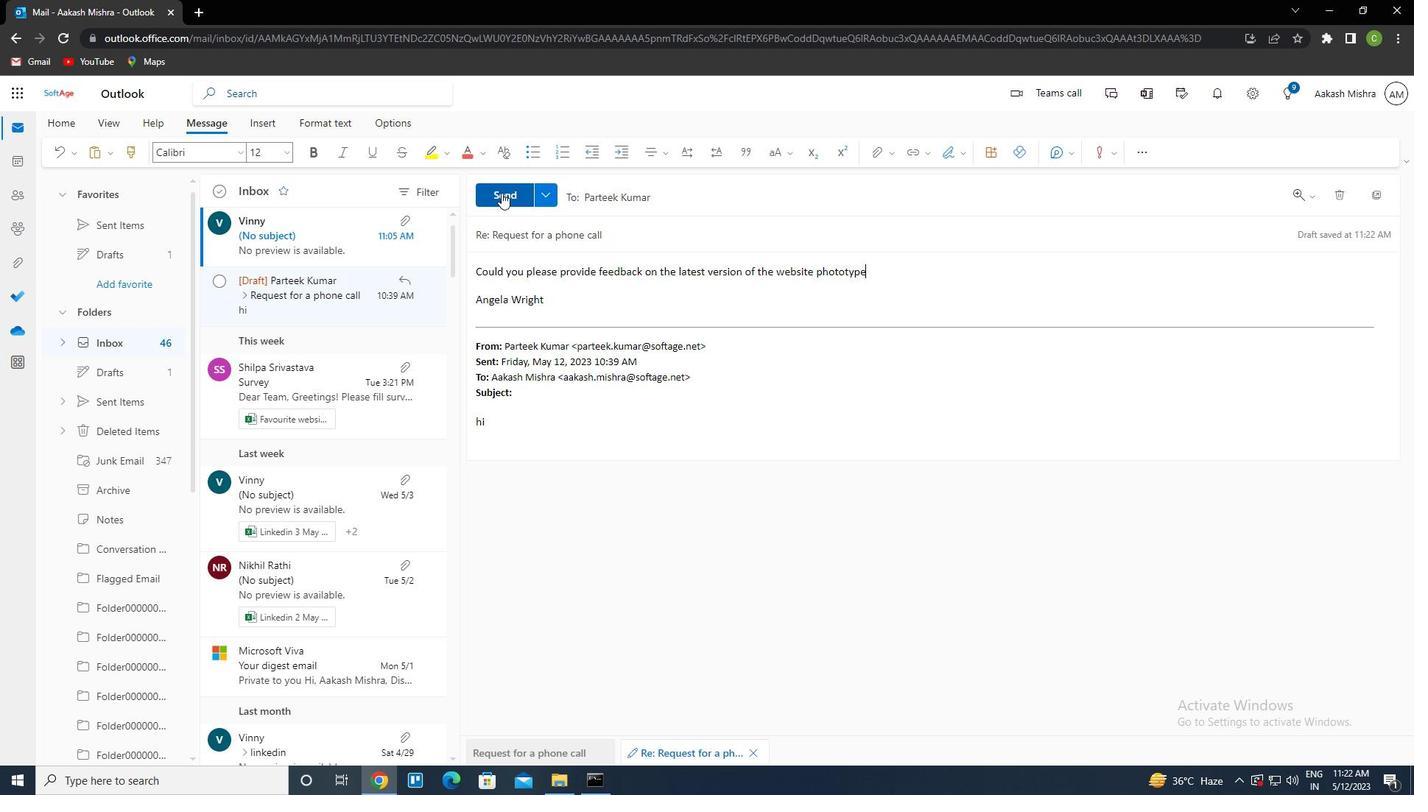 
Action: Mouse moved to (637, 591)
Screenshot: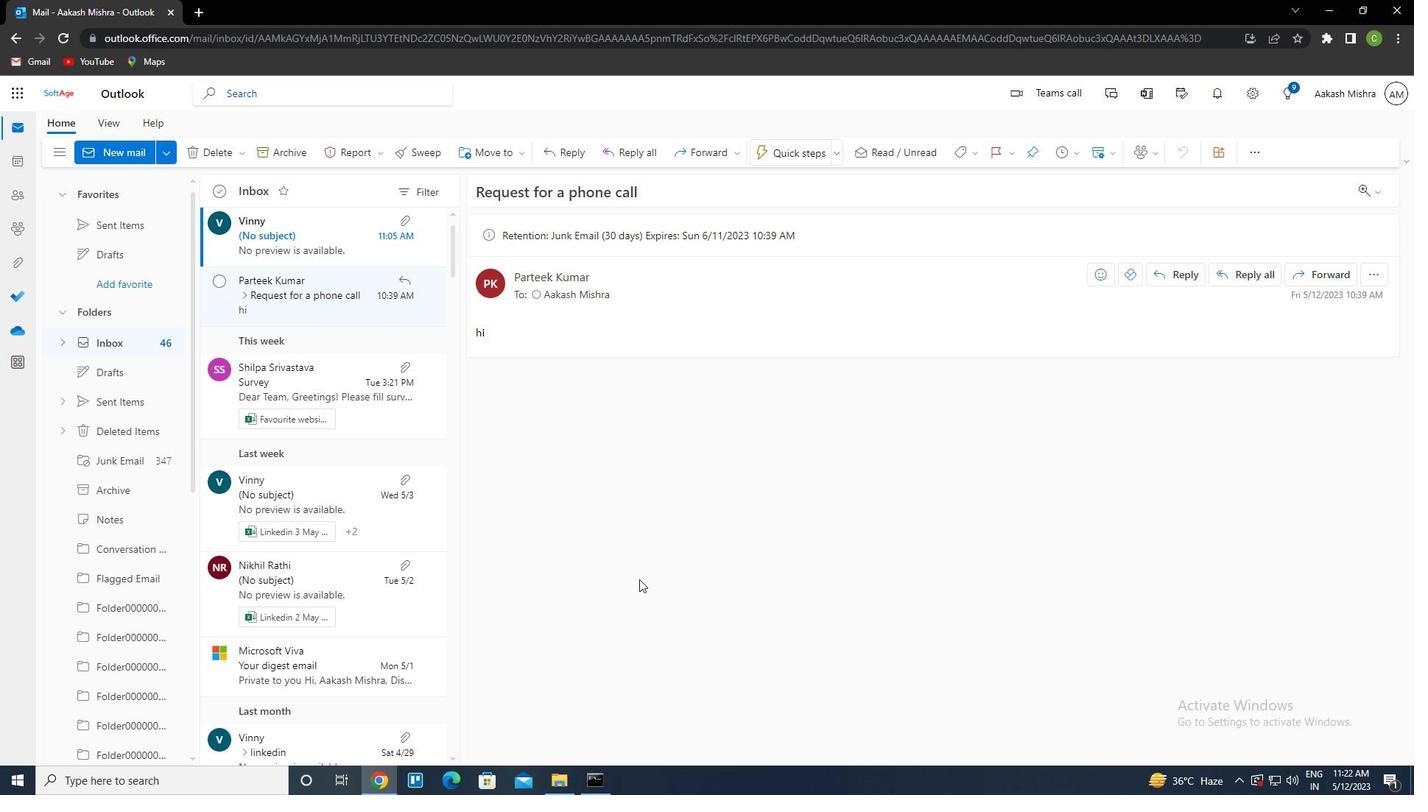 
